 Task: Create a due date automation trigger when advanced on, on the monday of the week before a card is due add fields without custom field "Resume" set to a date more than 1 working days from now at 11:00 AM.
Action: Mouse moved to (1361, 97)
Screenshot: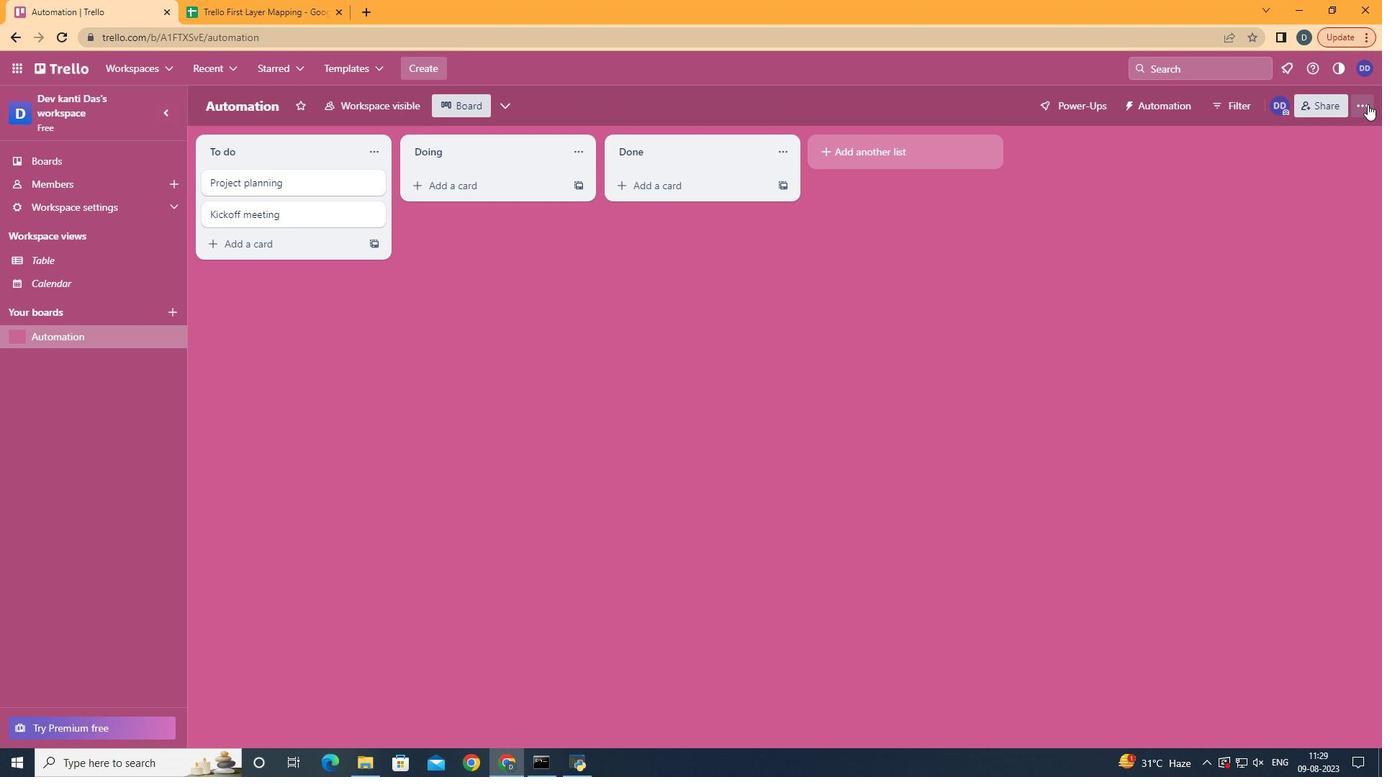 
Action: Mouse pressed left at (1361, 97)
Screenshot: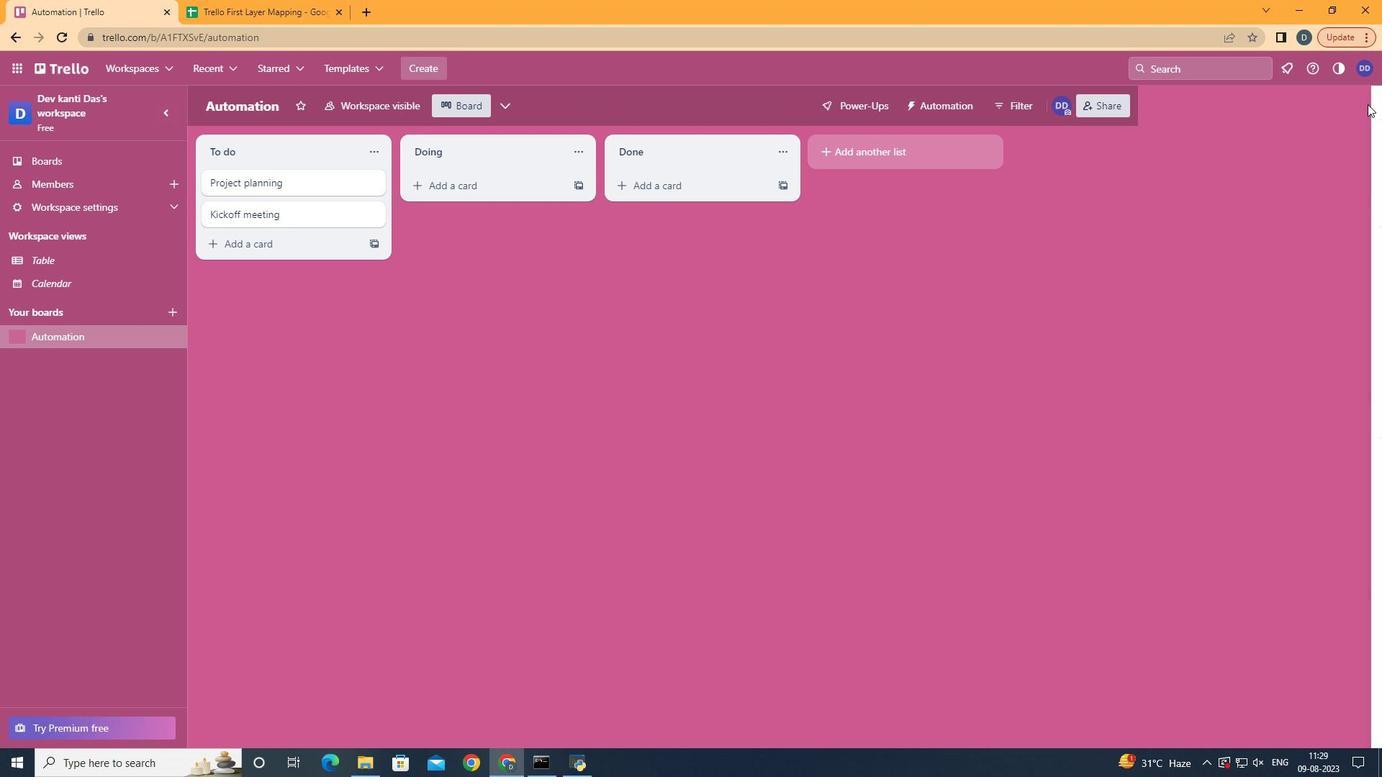 
Action: Mouse moved to (1210, 320)
Screenshot: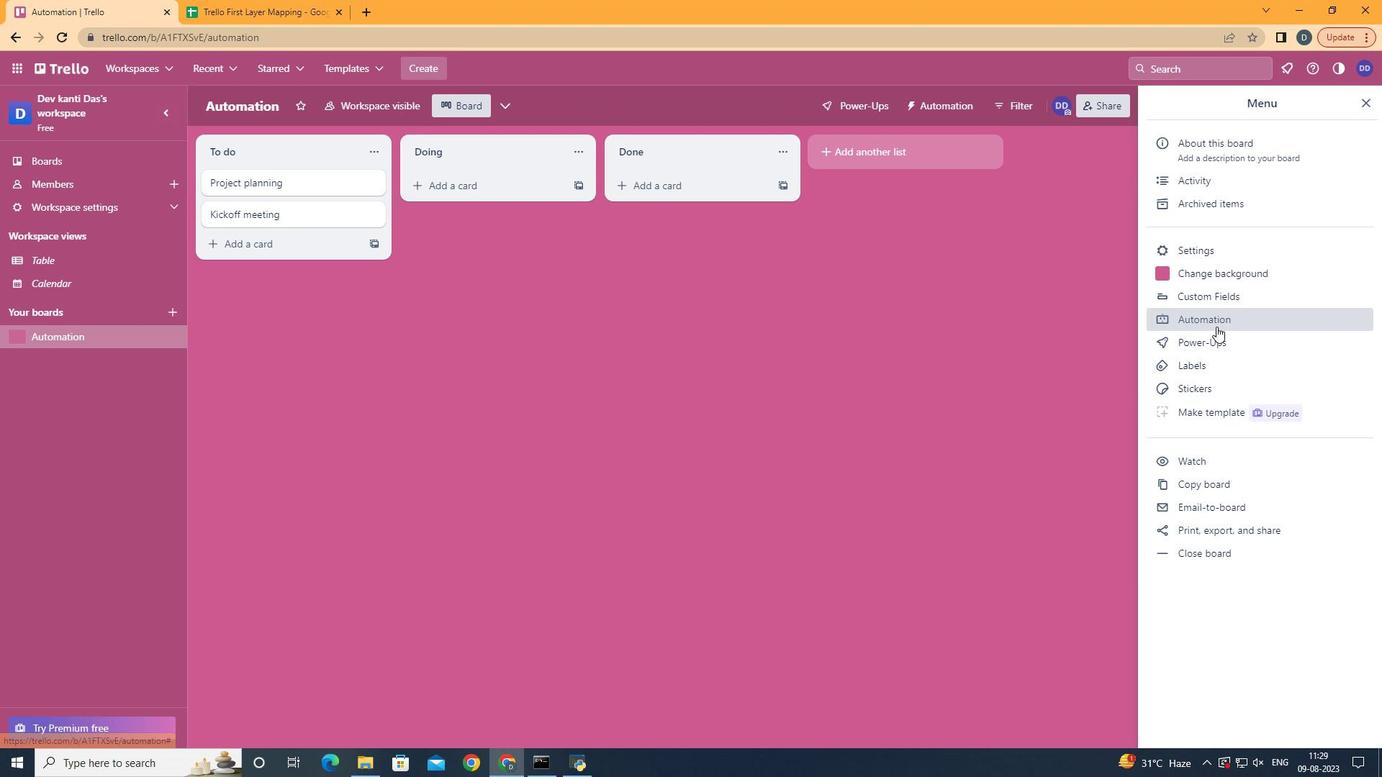 
Action: Mouse pressed left at (1210, 320)
Screenshot: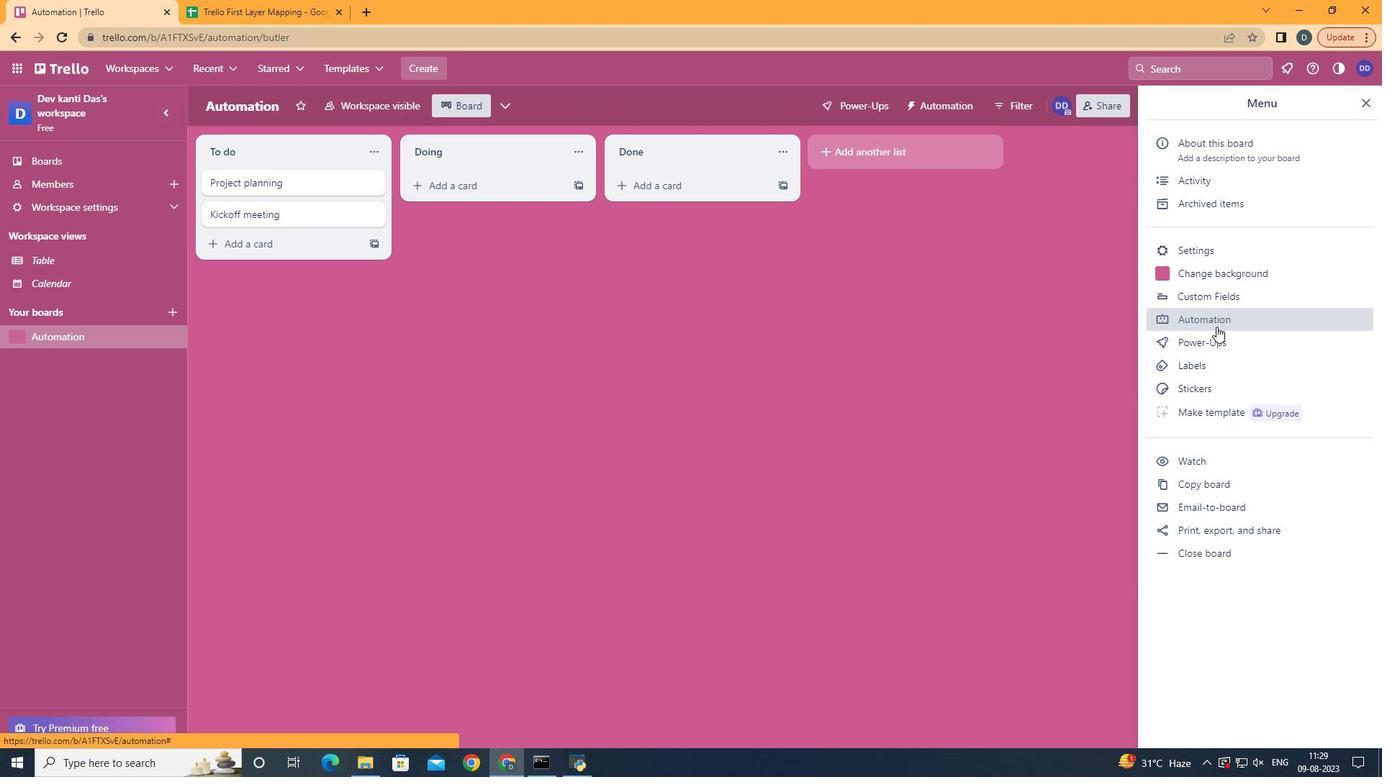
Action: Mouse moved to (247, 293)
Screenshot: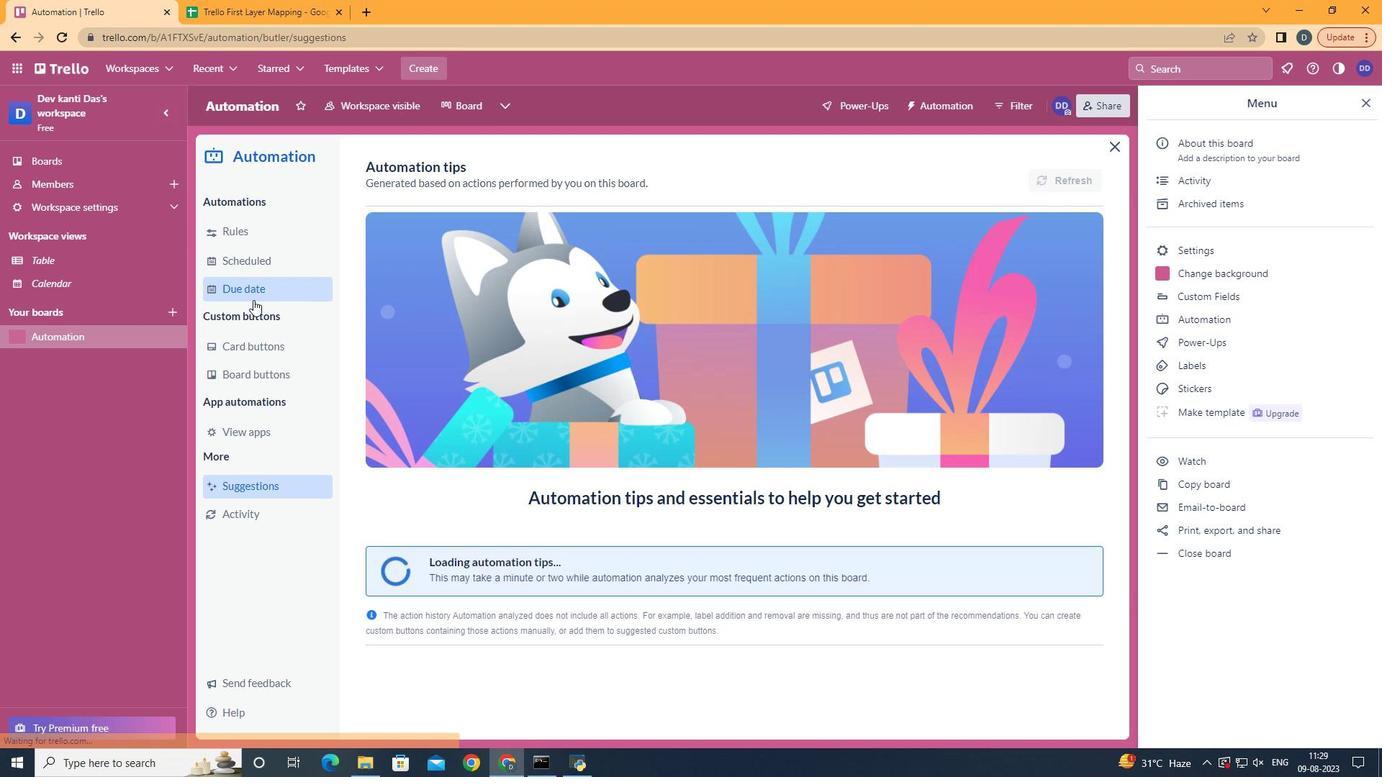 
Action: Mouse pressed left at (247, 293)
Screenshot: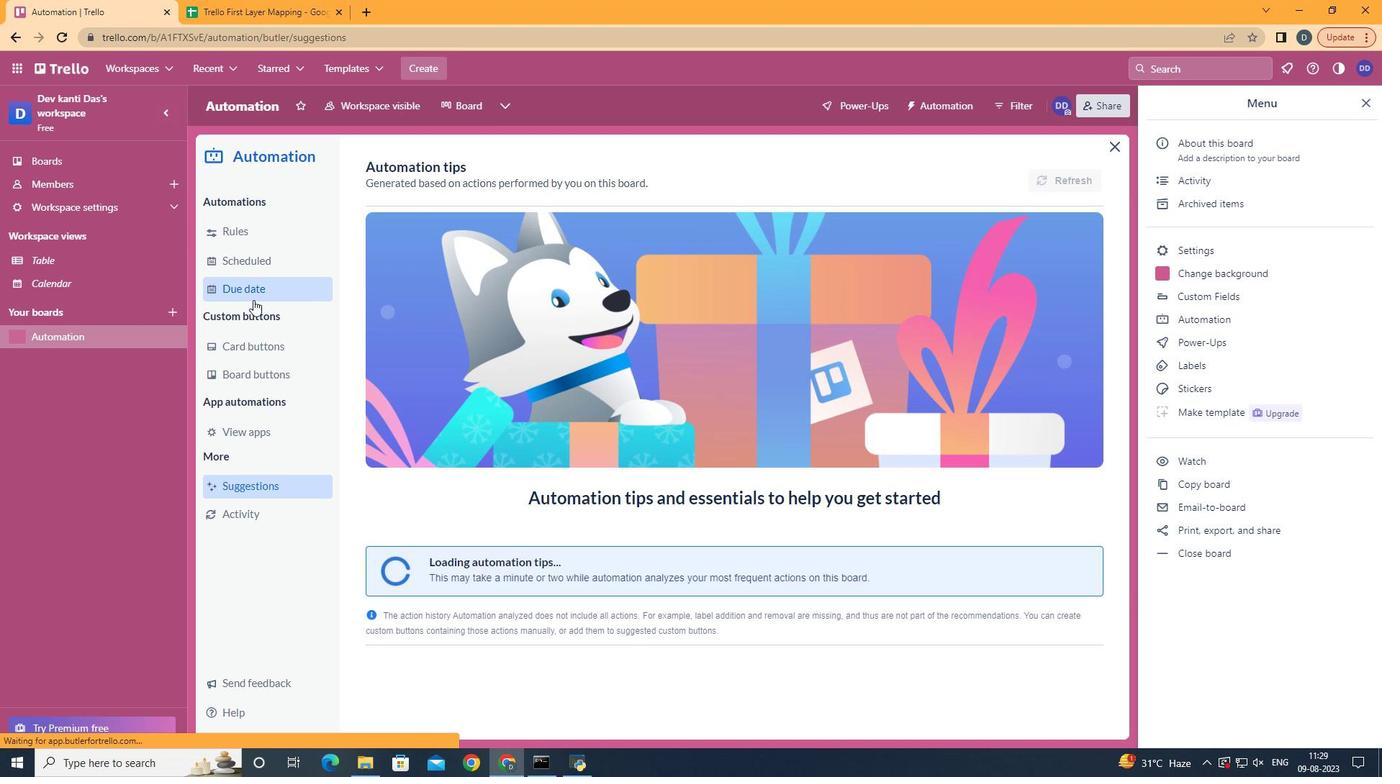 
Action: Mouse moved to (996, 167)
Screenshot: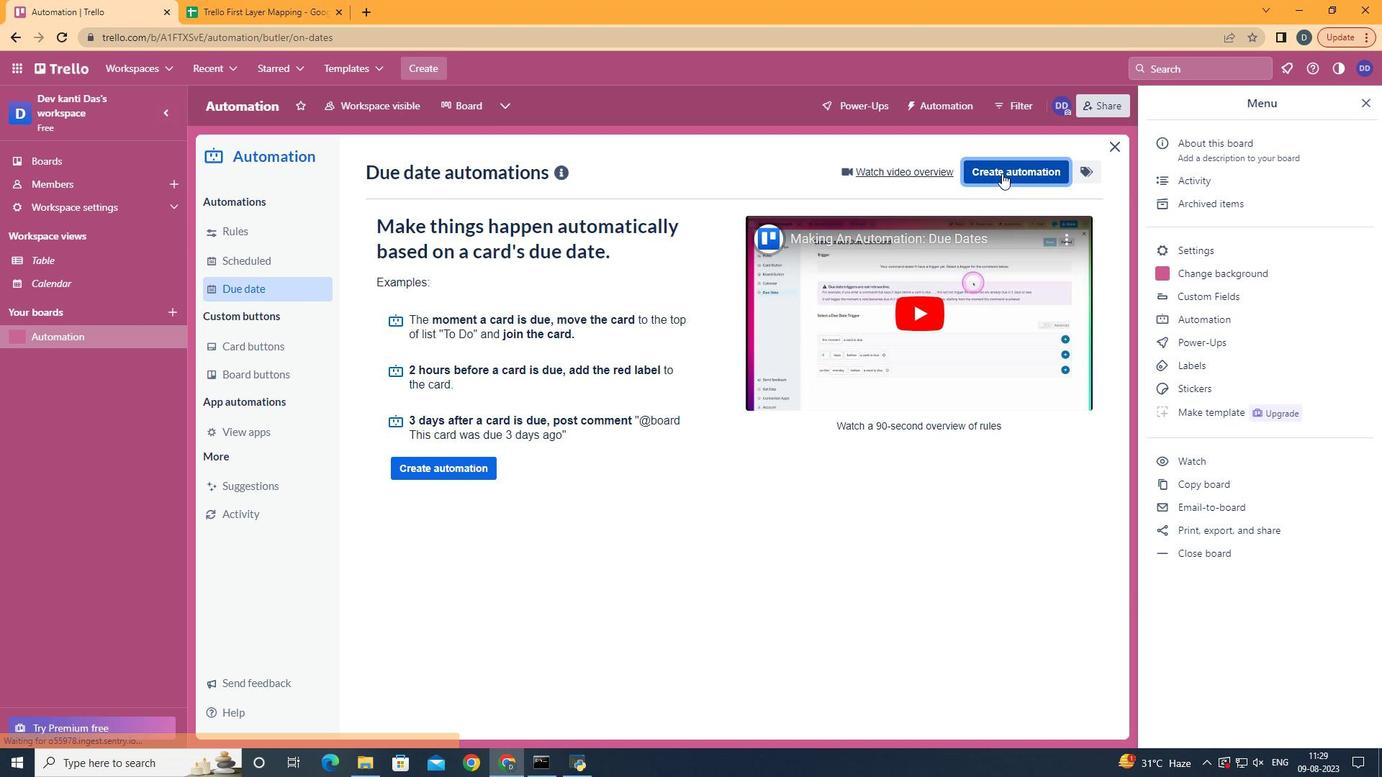 
Action: Mouse pressed left at (996, 167)
Screenshot: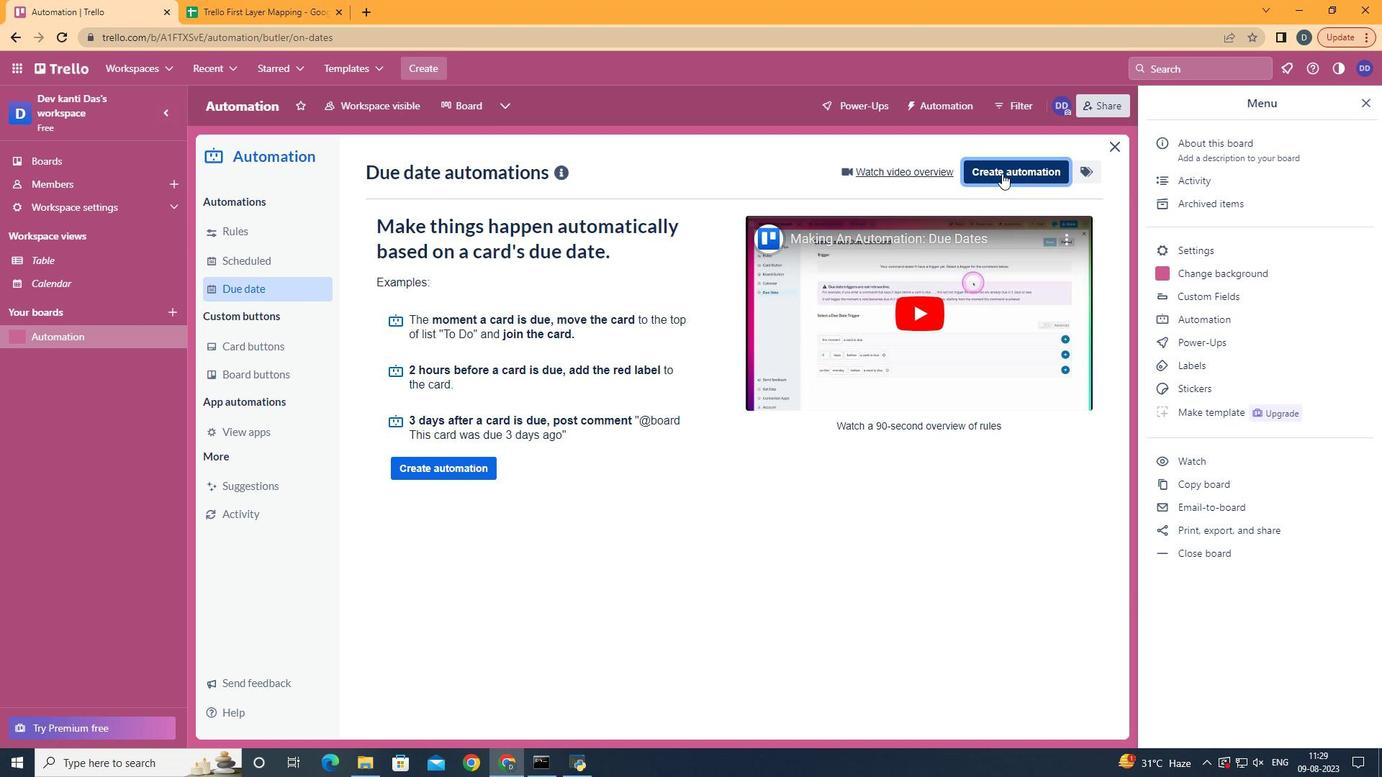 
Action: Mouse moved to (710, 305)
Screenshot: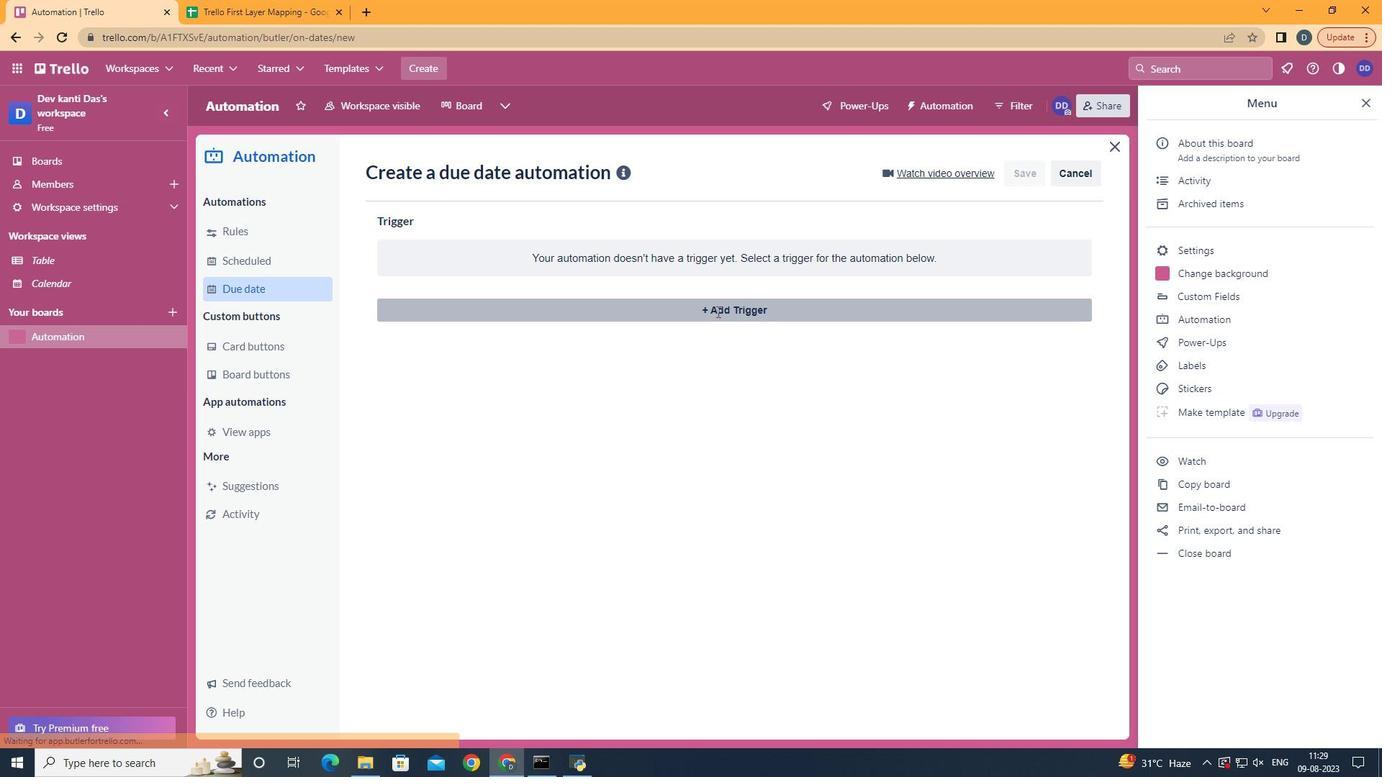
Action: Mouse pressed left at (710, 305)
Screenshot: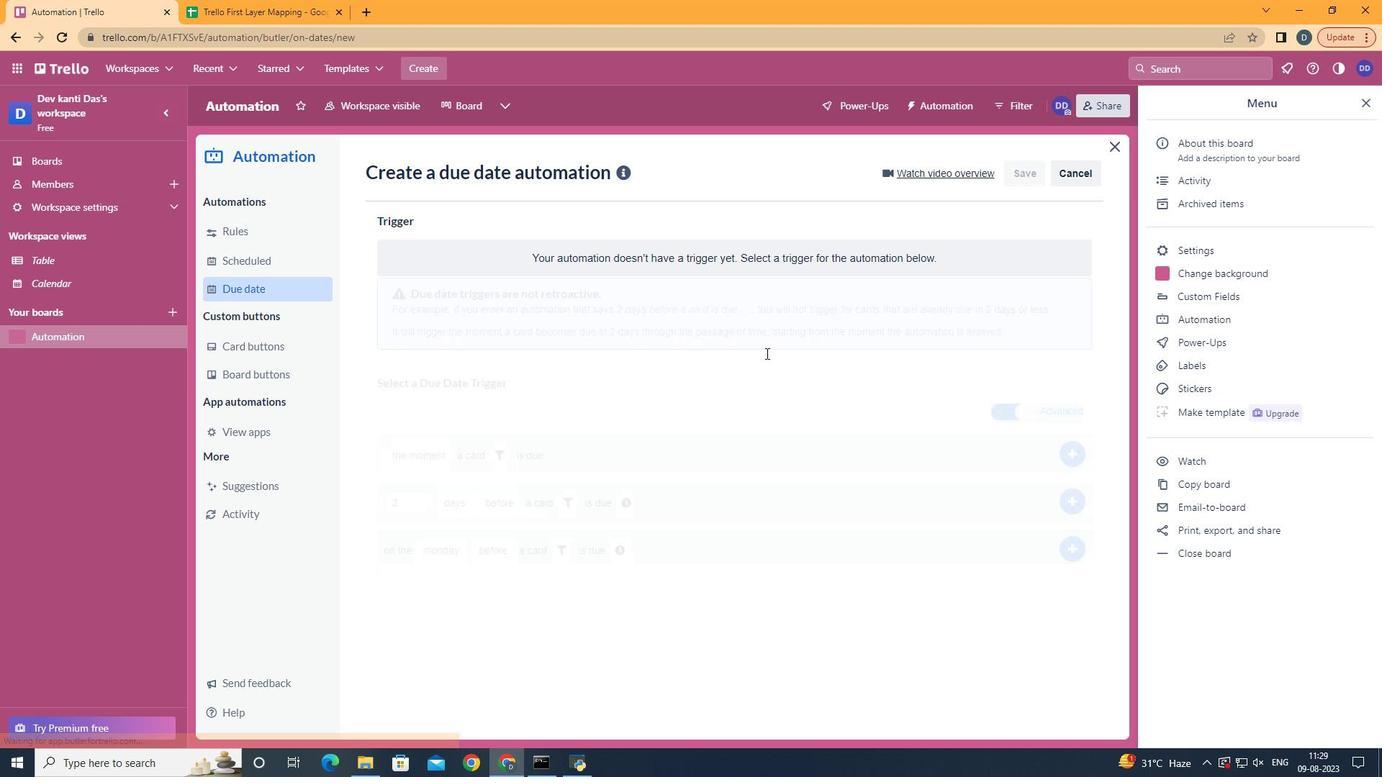 
Action: Mouse moved to (525, 692)
Screenshot: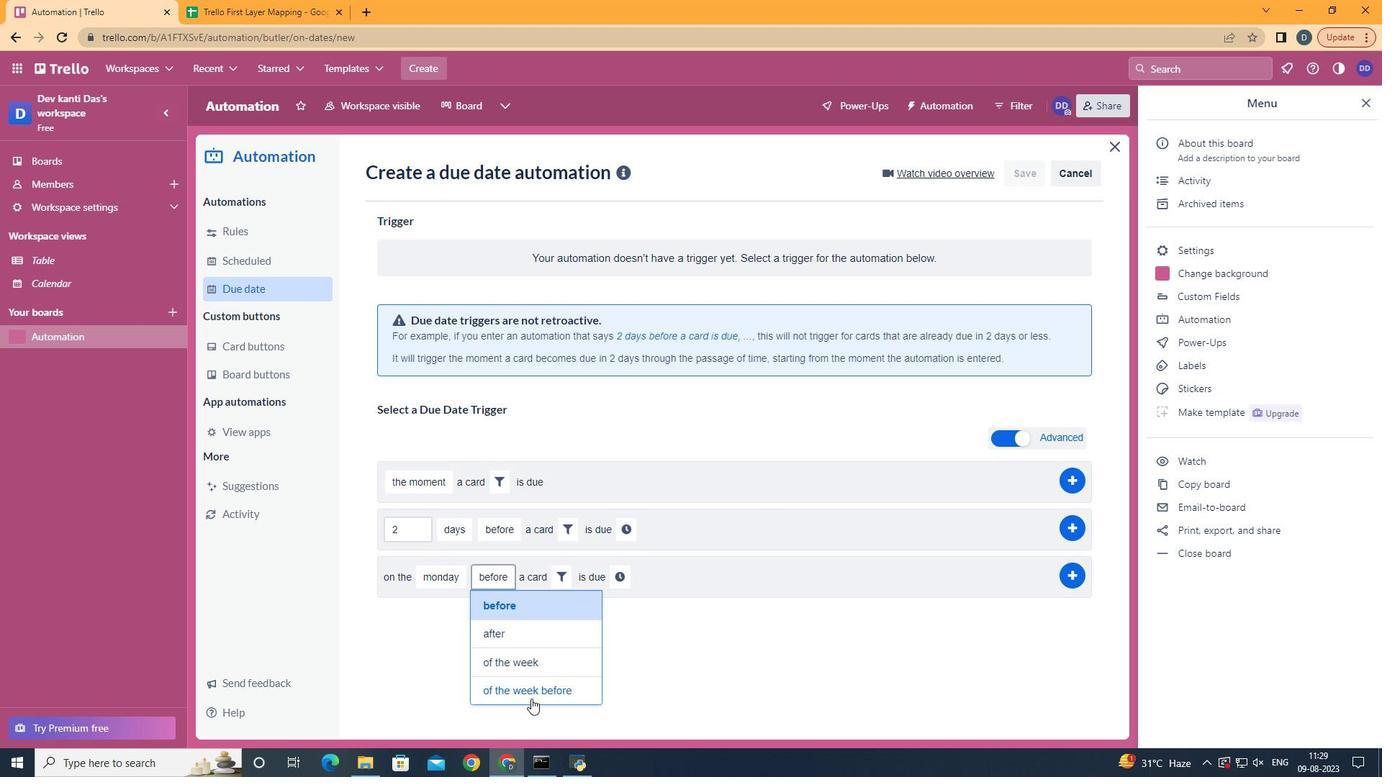 
Action: Mouse pressed left at (525, 692)
Screenshot: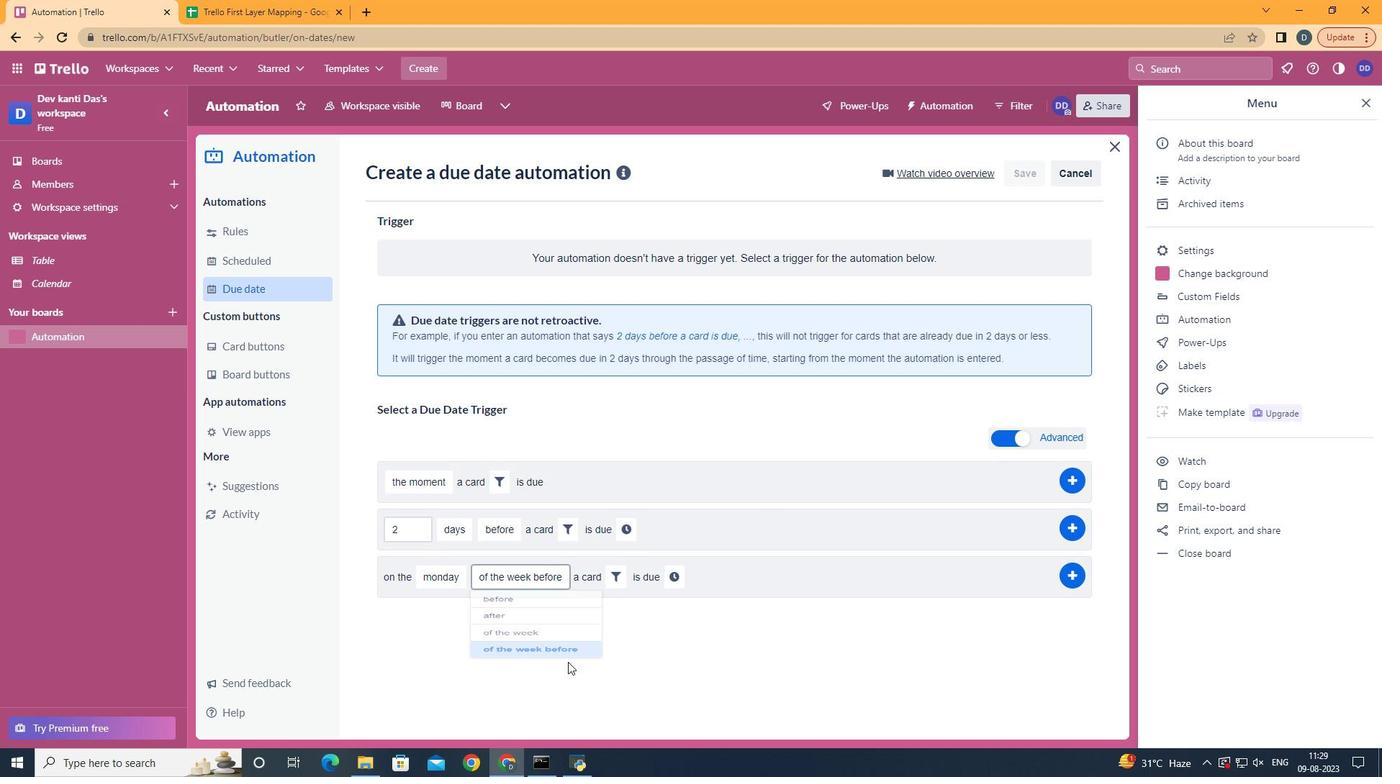 
Action: Mouse moved to (620, 571)
Screenshot: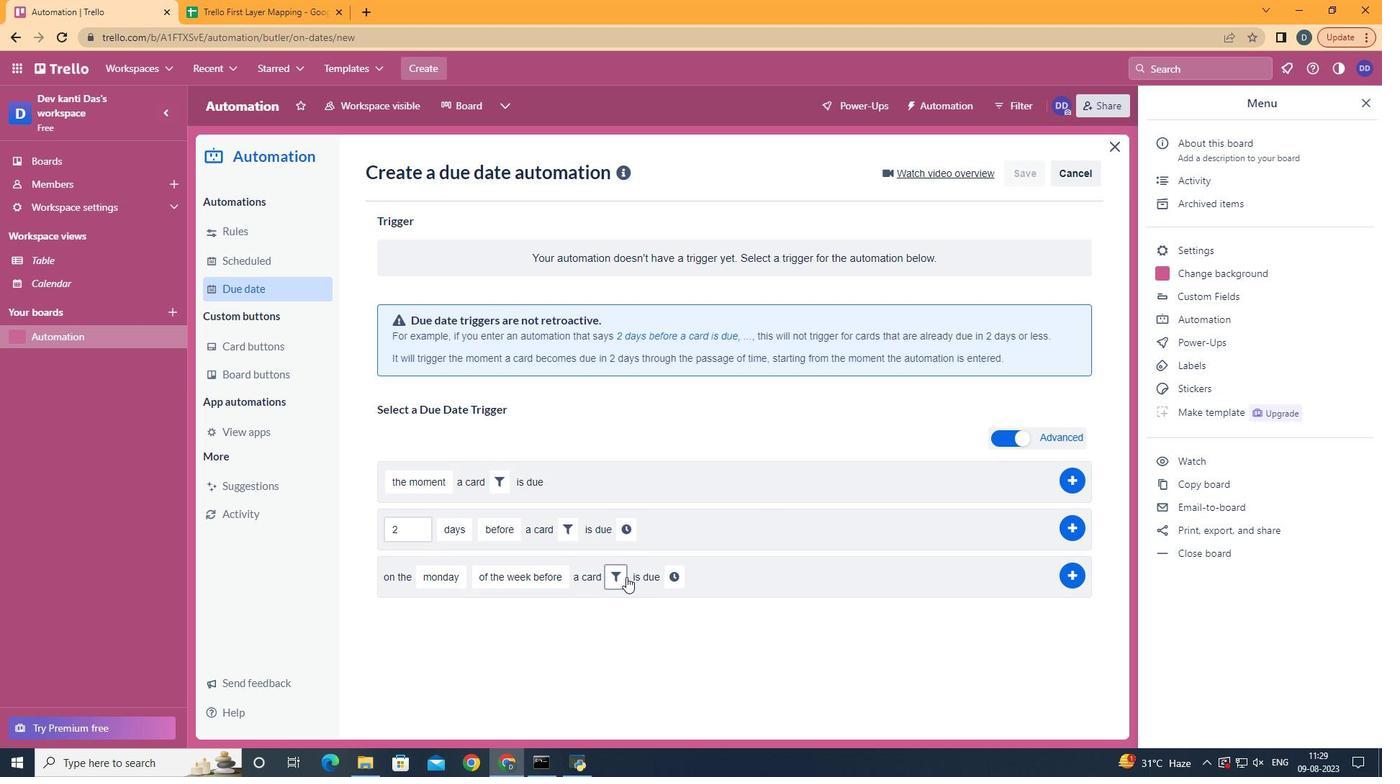 
Action: Mouse pressed left at (620, 571)
Screenshot: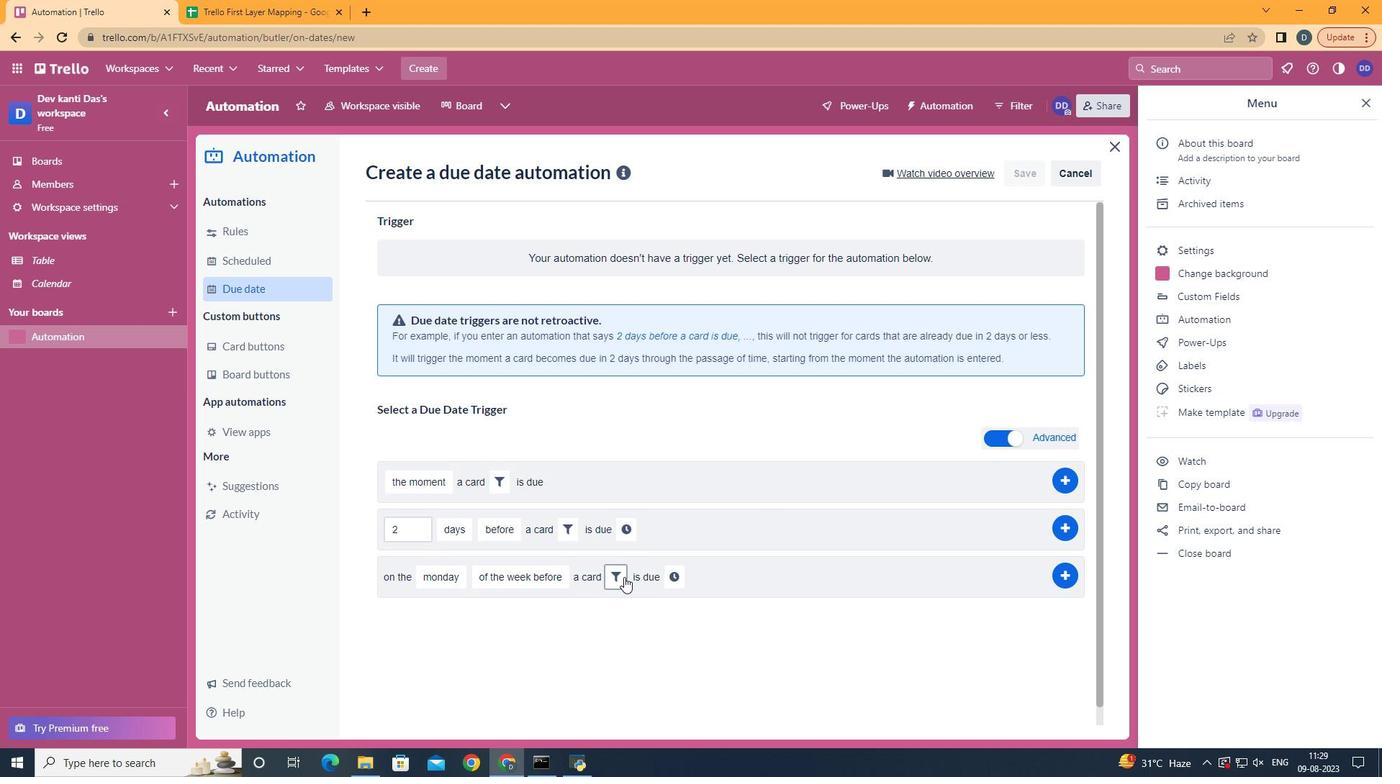 
Action: Mouse moved to (834, 617)
Screenshot: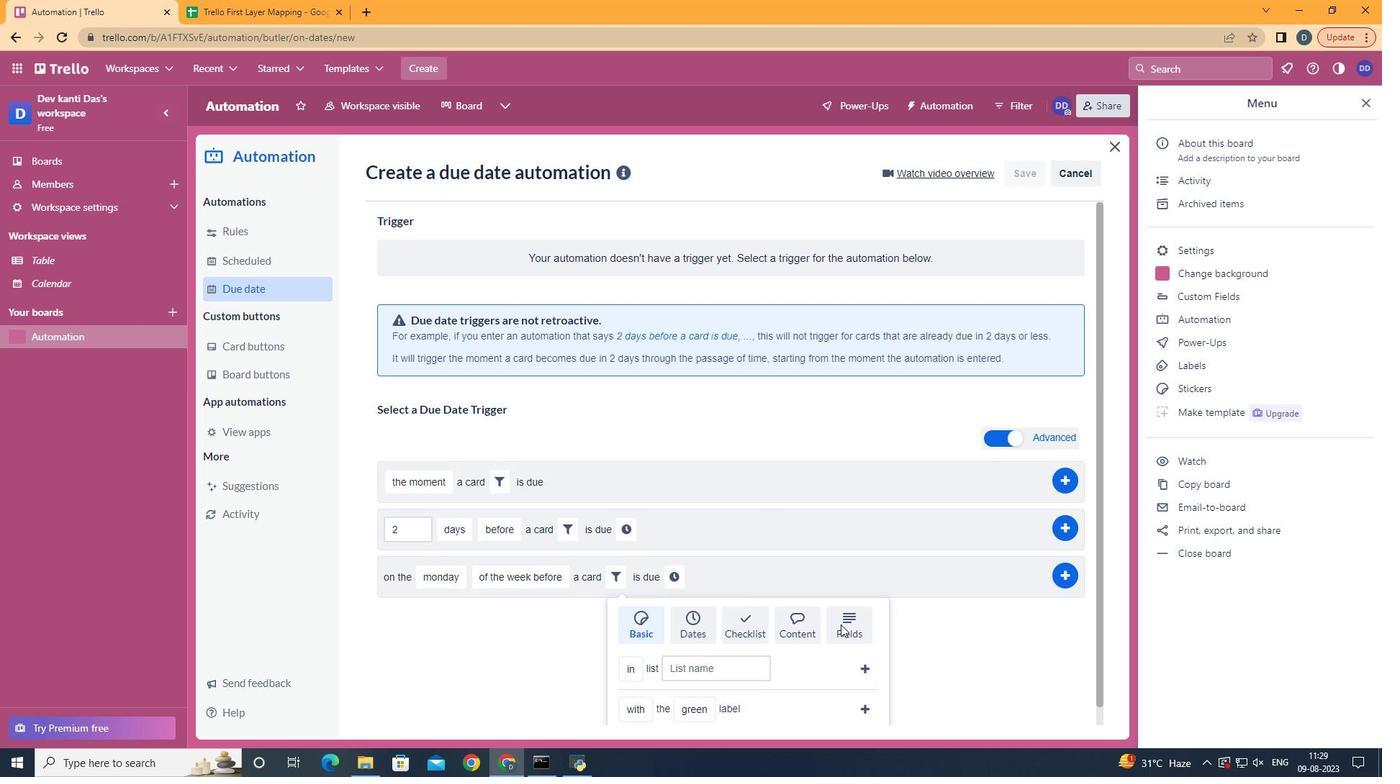 
Action: Mouse pressed left at (834, 617)
Screenshot: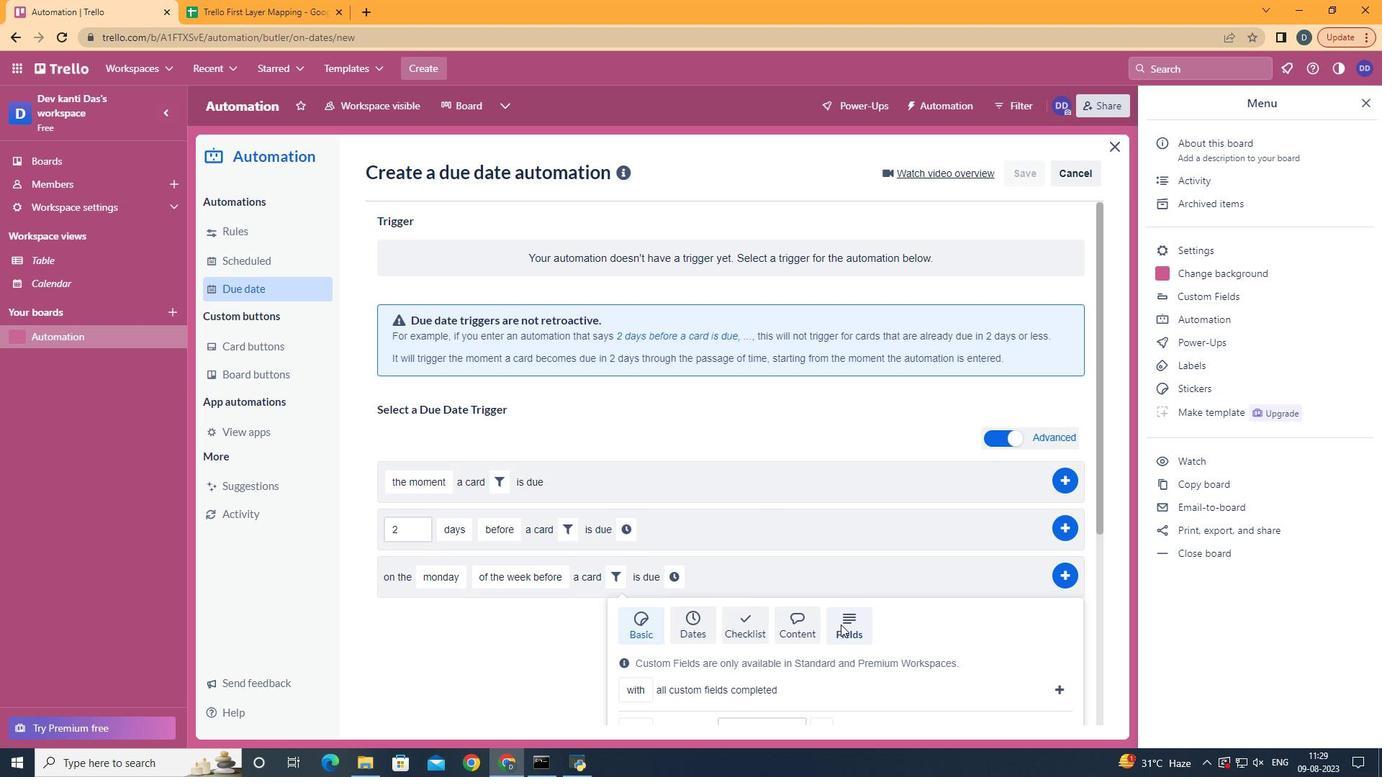 
Action: Mouse moved to (834, 618)
Screenshot: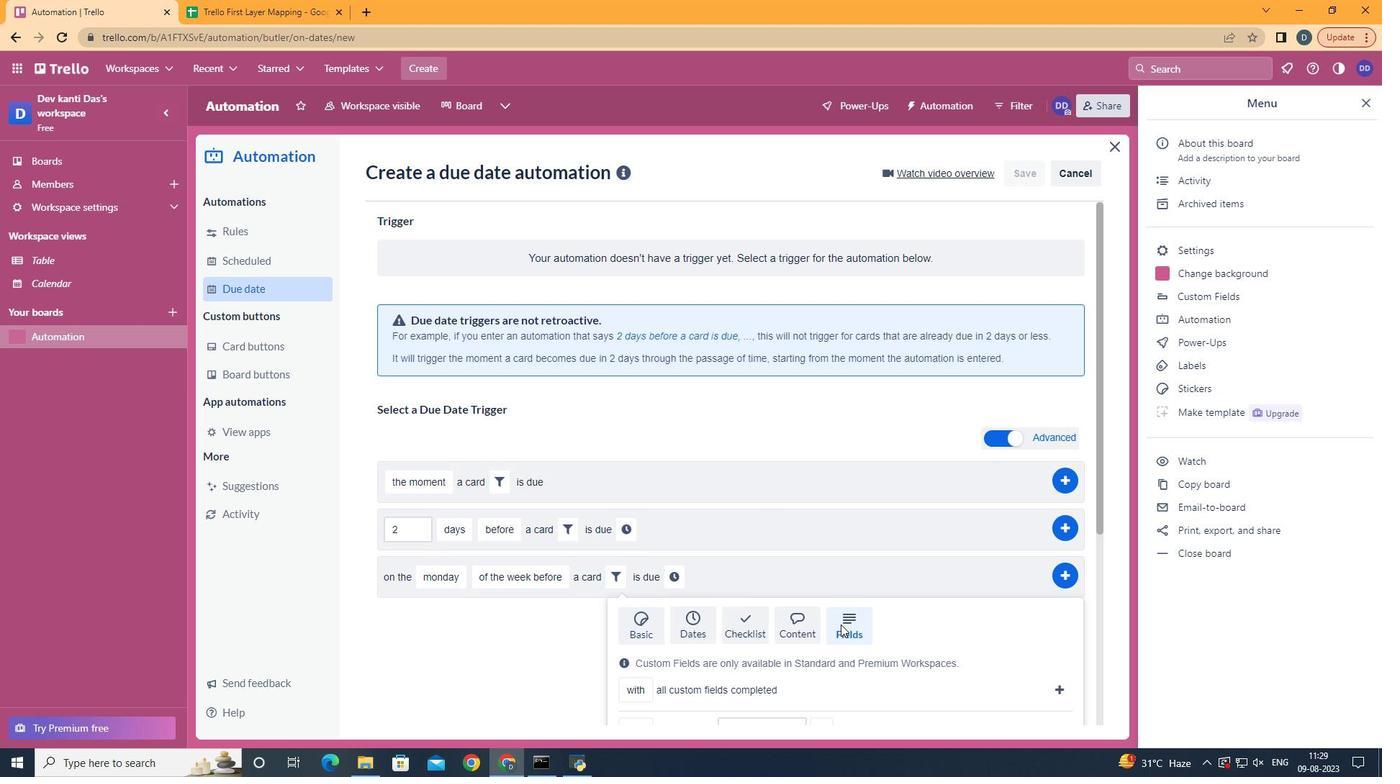 
Action: Mouse scrolled (834, 617) with delta (0, 0)
Screenshot: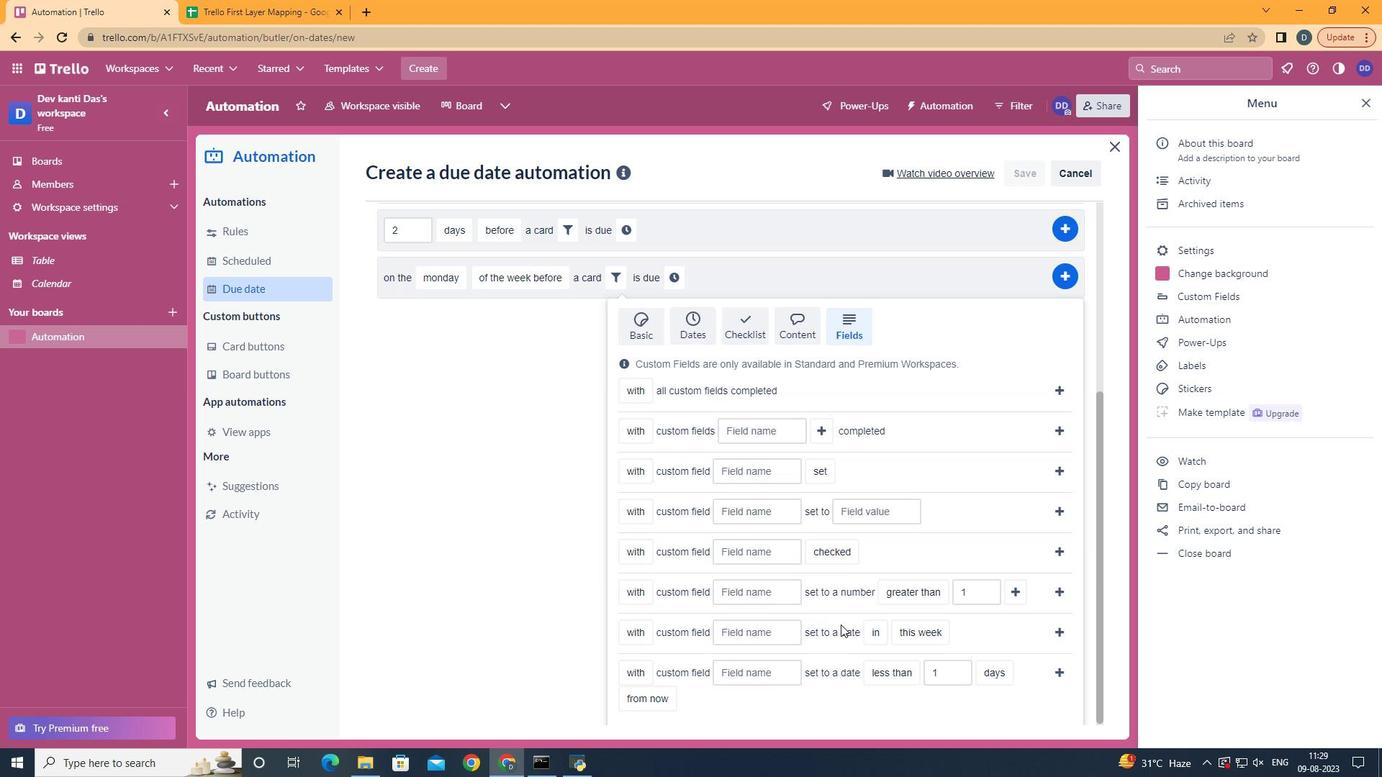 
Action: Mouse scrolled (834, 617) with delta (0, 0)
Screenshot: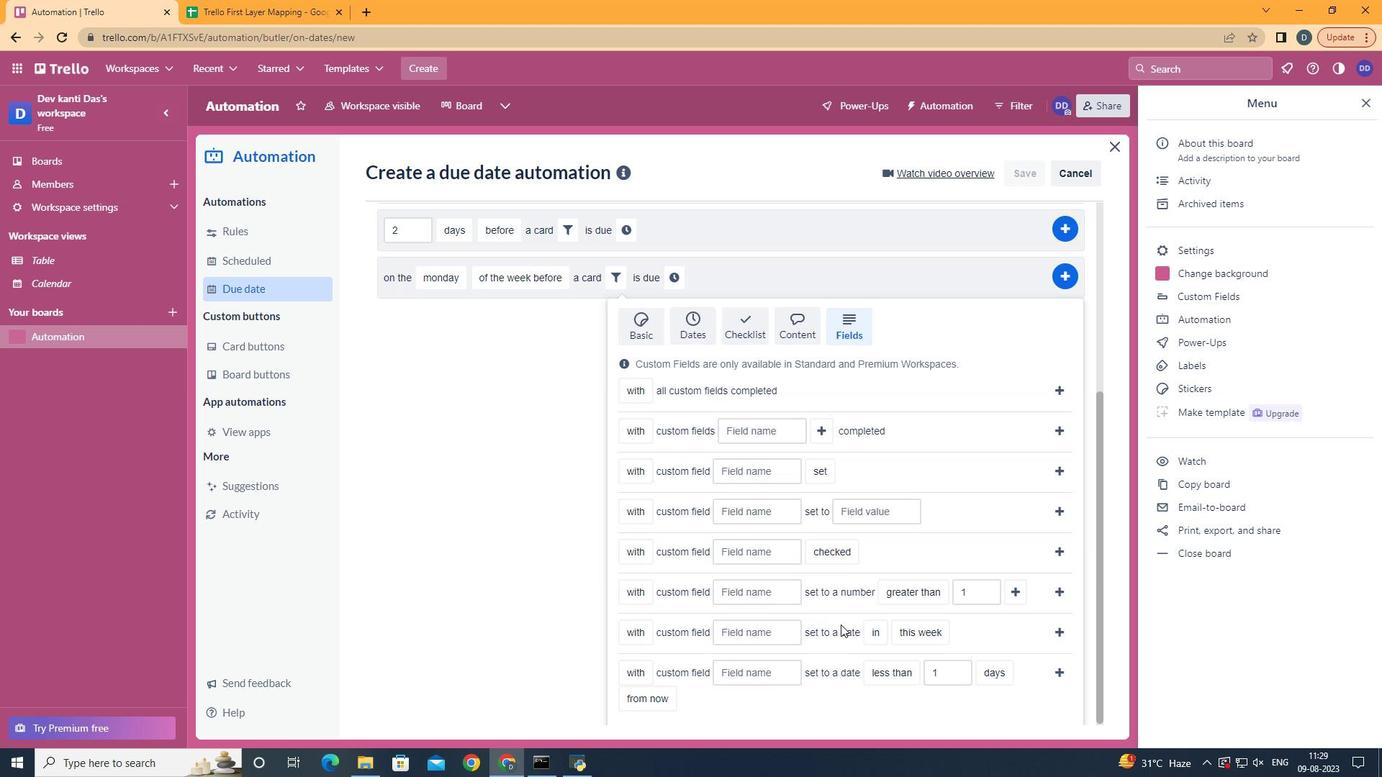 
Action: Mouse scrolled (834, 617) with delta (0, 0)
Screenshot: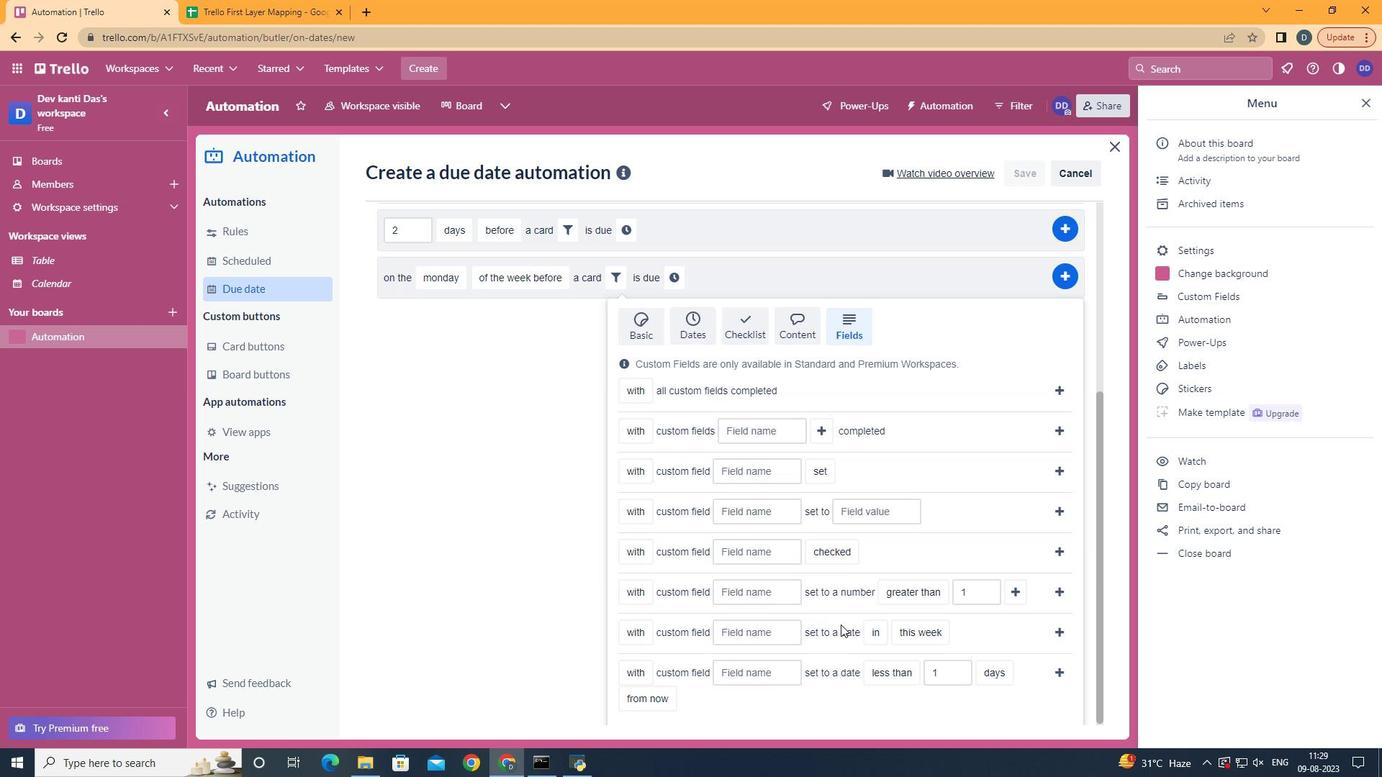 
Action: Mouse scrolled (834, 617) with delta (0, 0)
Screenshot: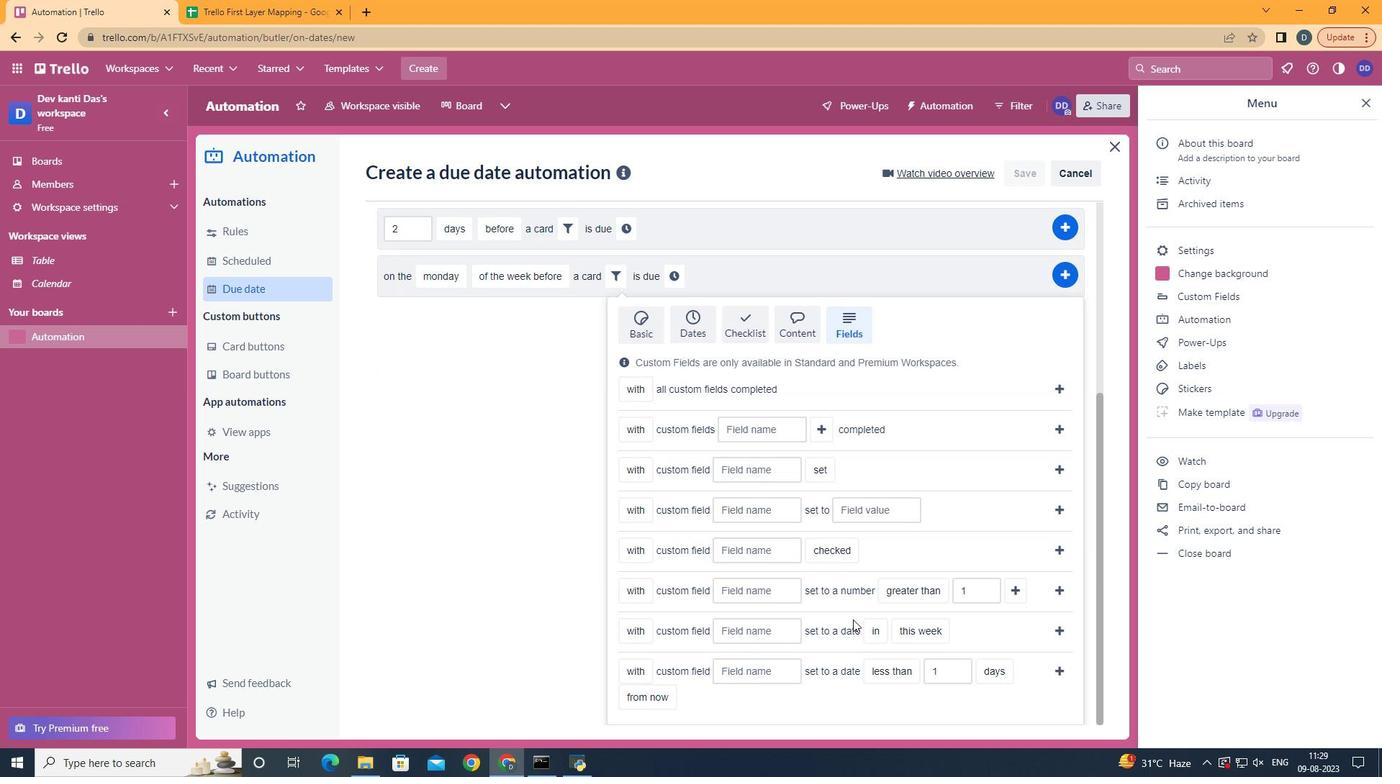 
Action: Mouse scrolled (834, 617) with delta (0, 0)
Screenshot: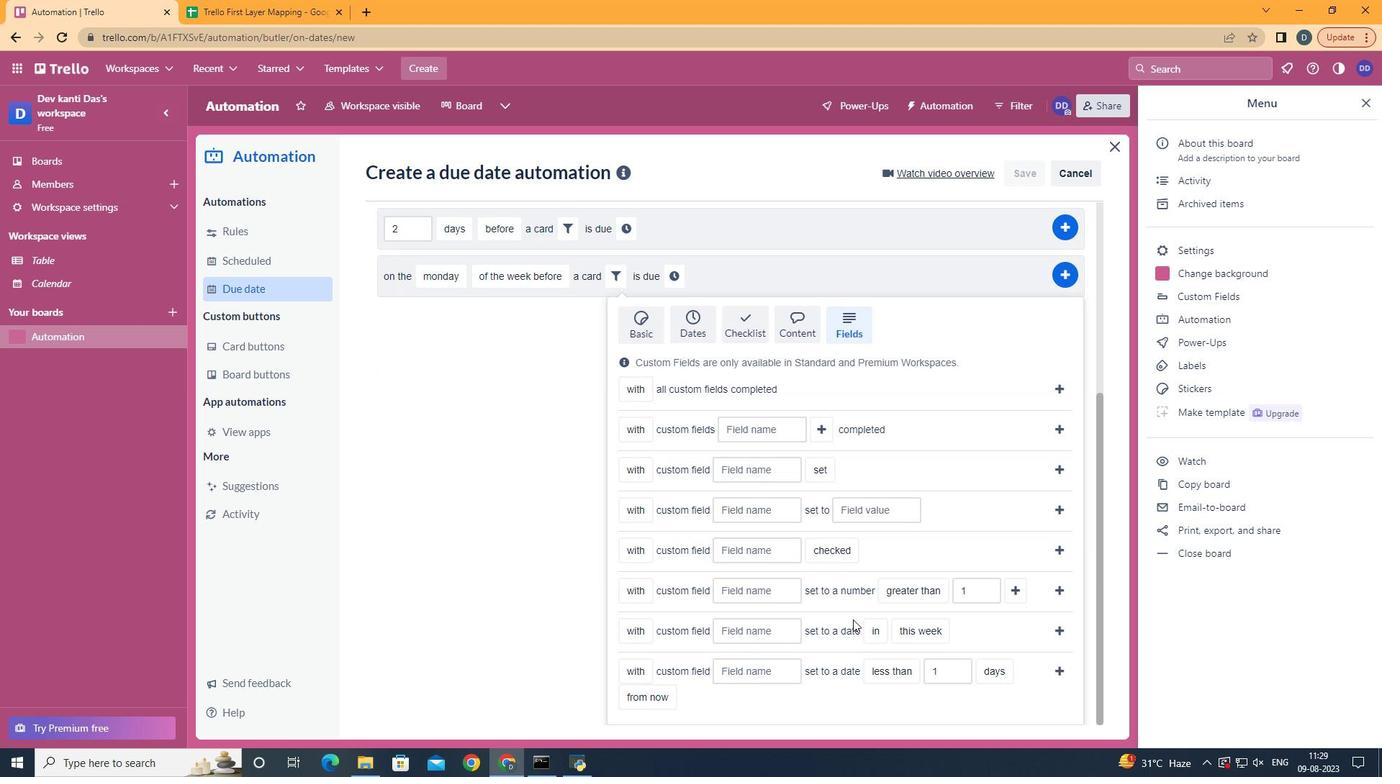 
Action: Mouse scrolled (834, 617) with delta (0, 0)
Screenshot: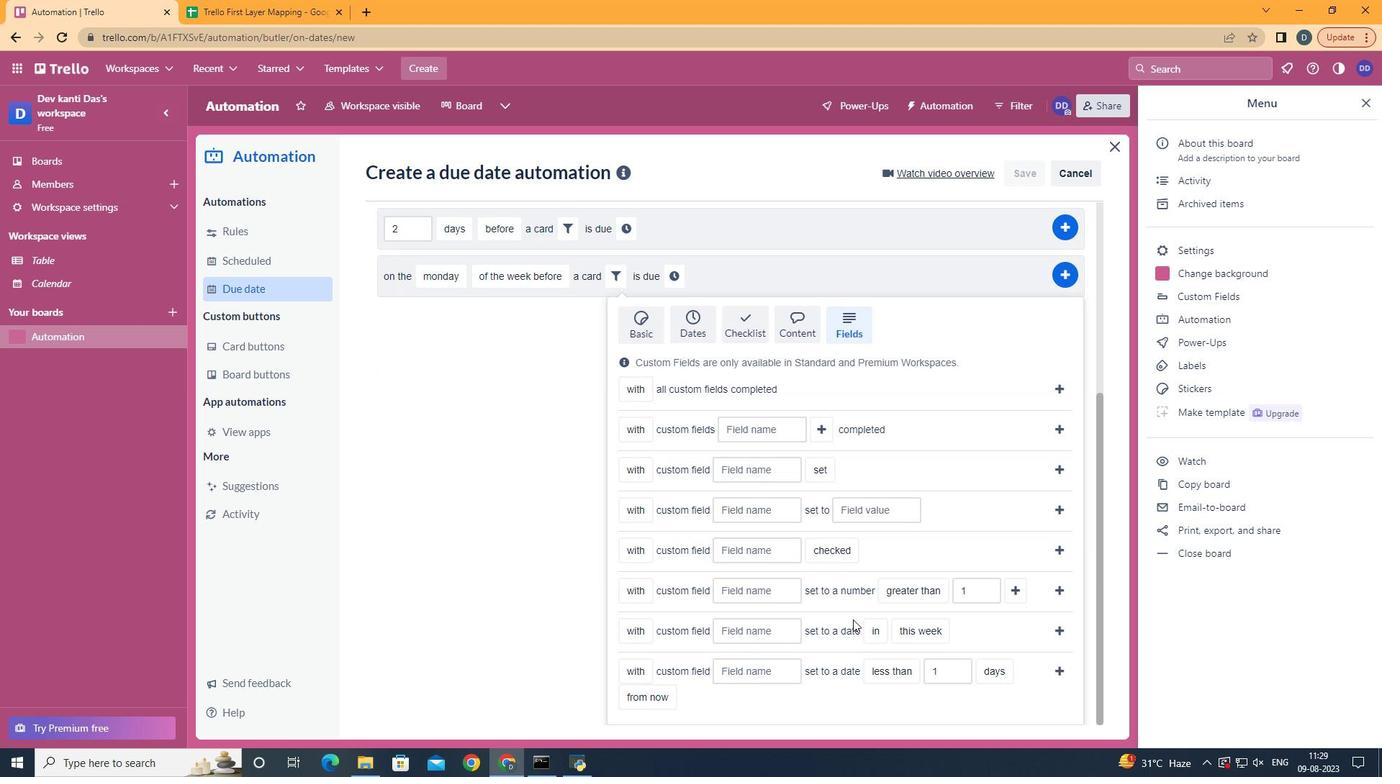 
Action: Mouse scrolled (834, 617) with delta (0, 0)
Screenshot: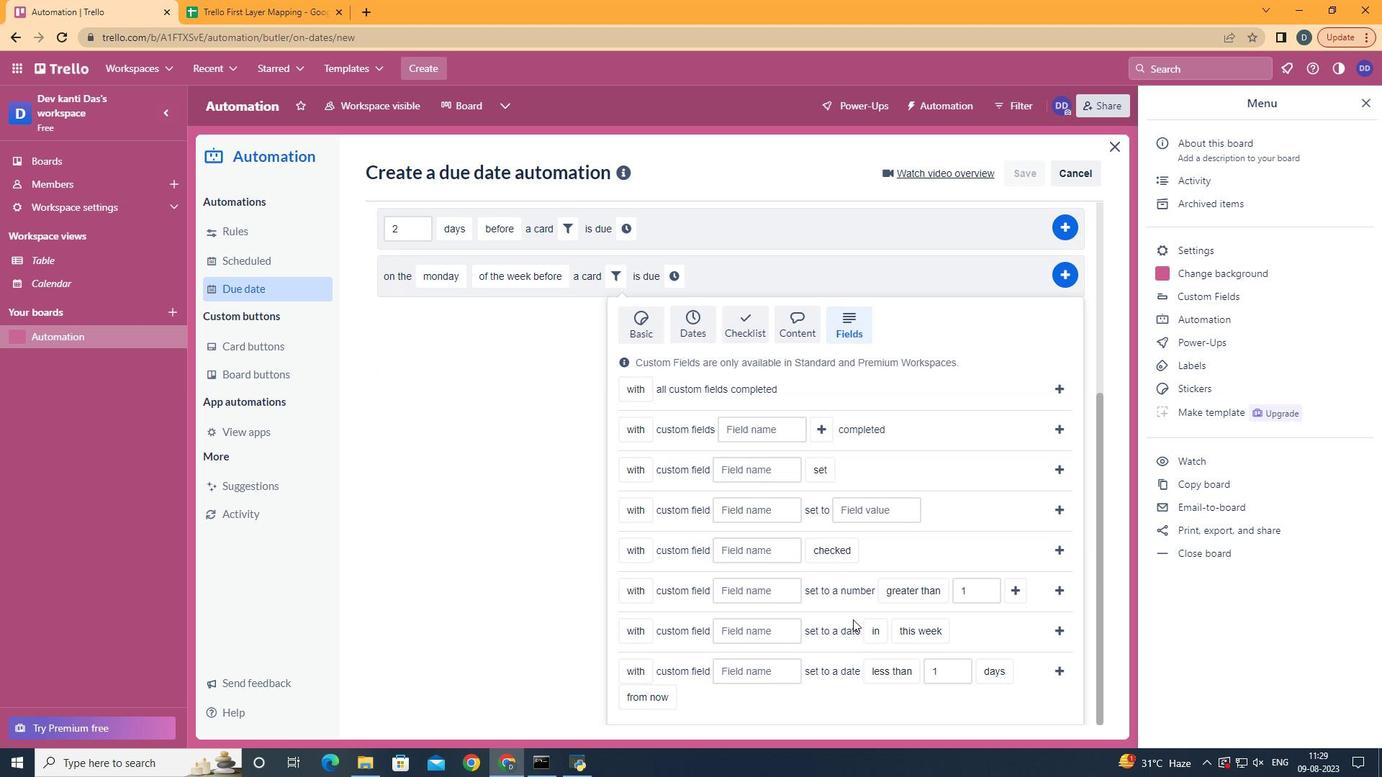 
Action: Mouse moved to (656, 628)
Screenshot: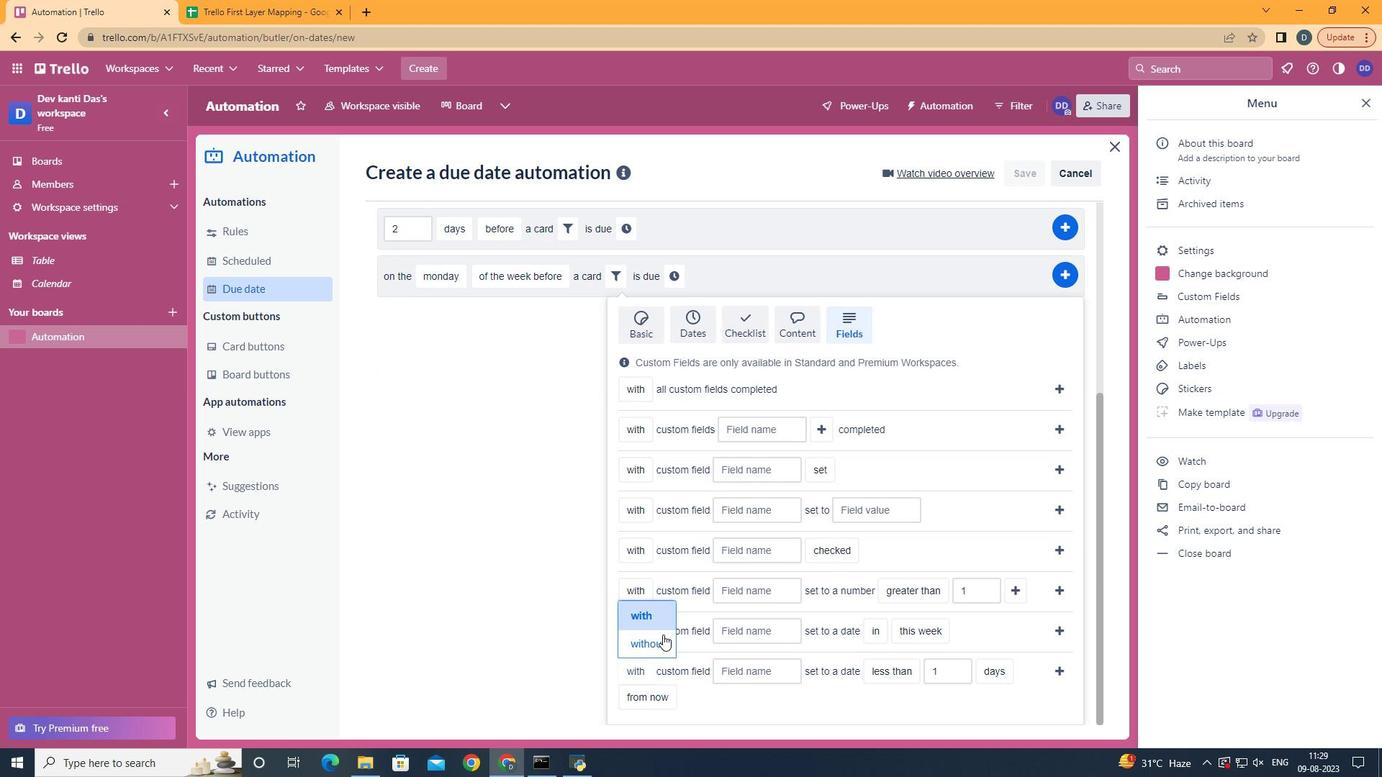 
Action: Mouse pressed left at (656, 628)
Screenshot: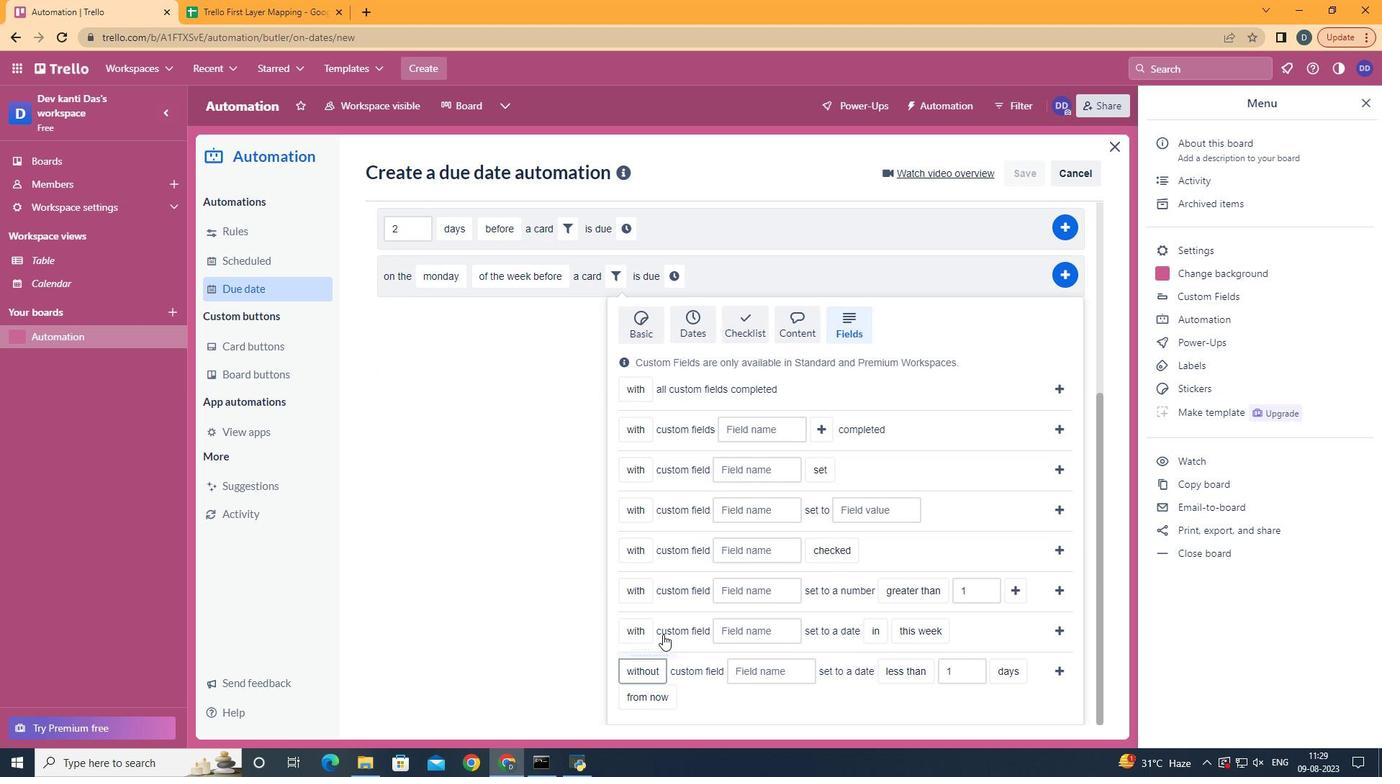 
Action: Mouse moved to (754, 674)
Screenshot: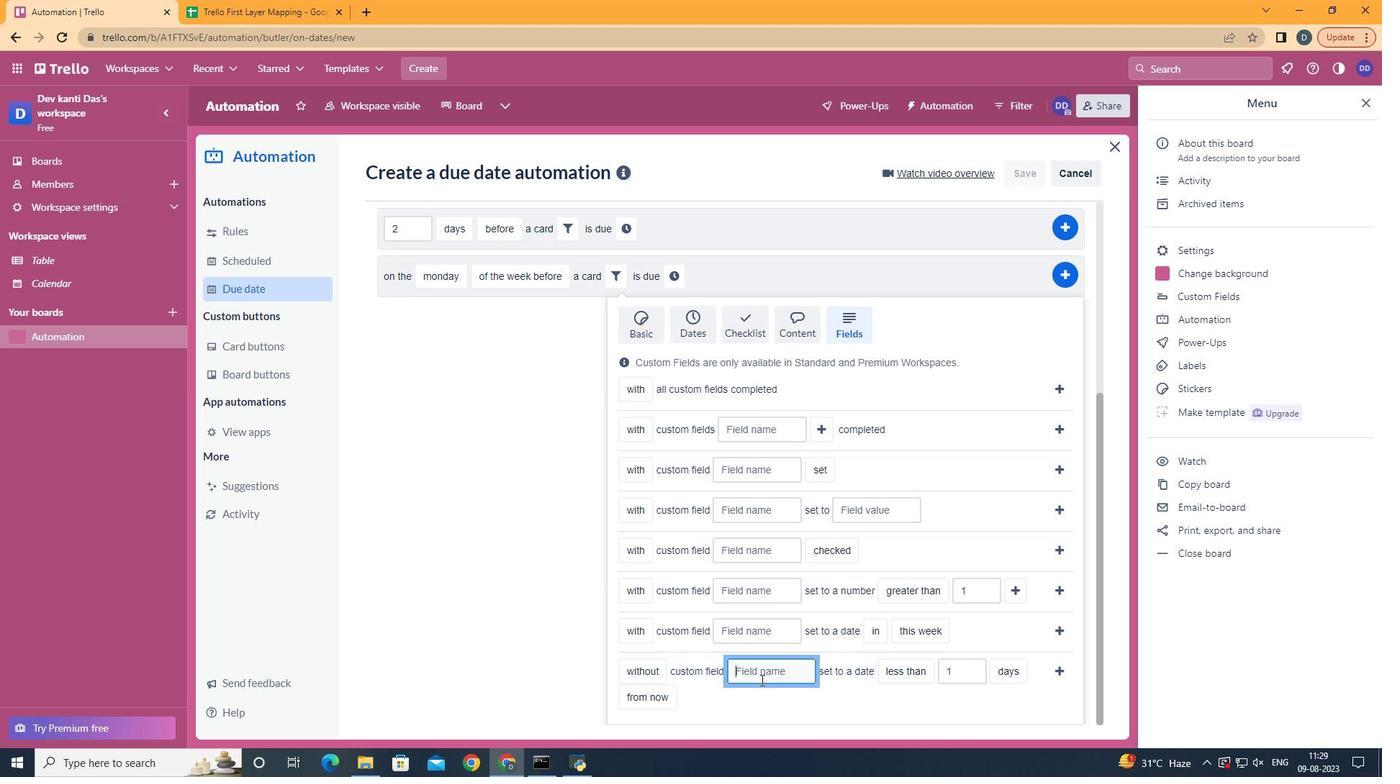 
Action: Mouse pressed left at (754, 674)
Screenshot: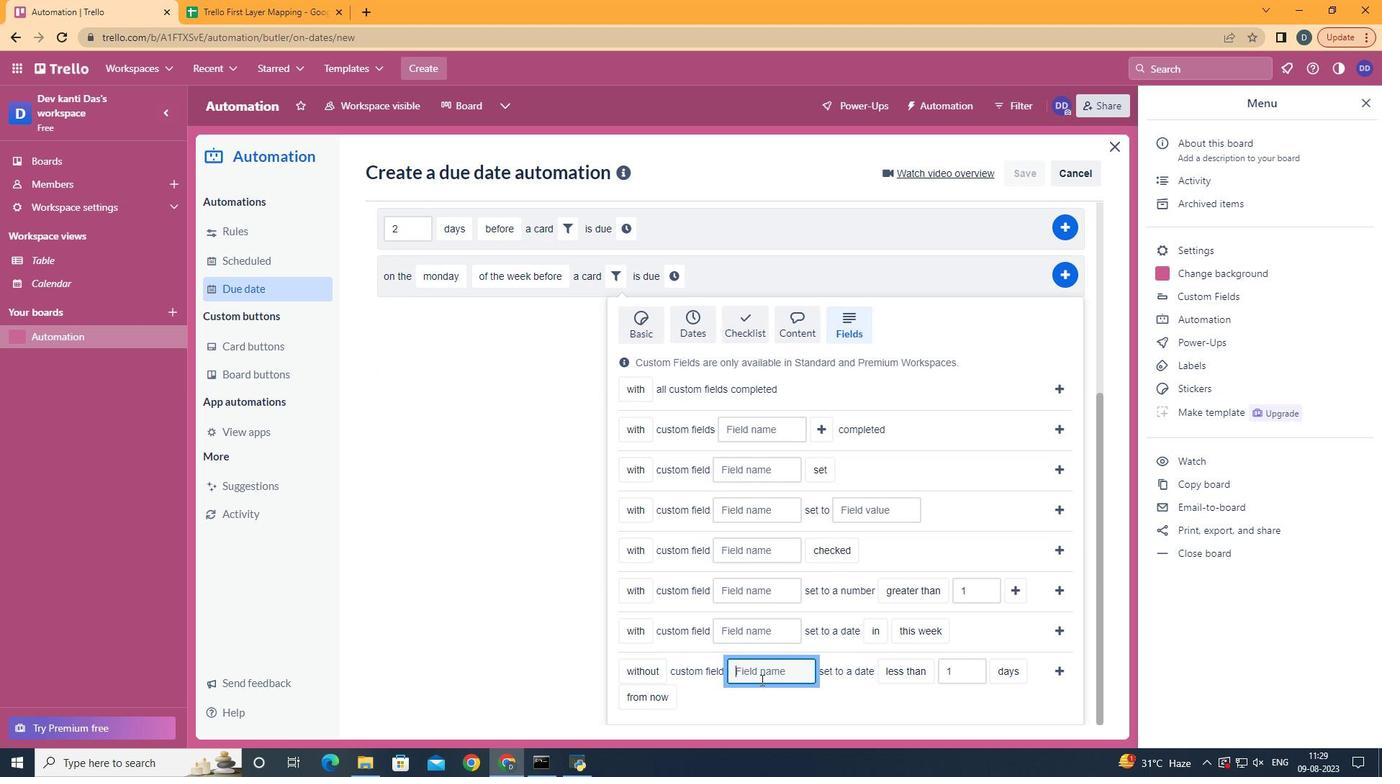 
Action: Mouse moved to (754, 674)
Screenshot: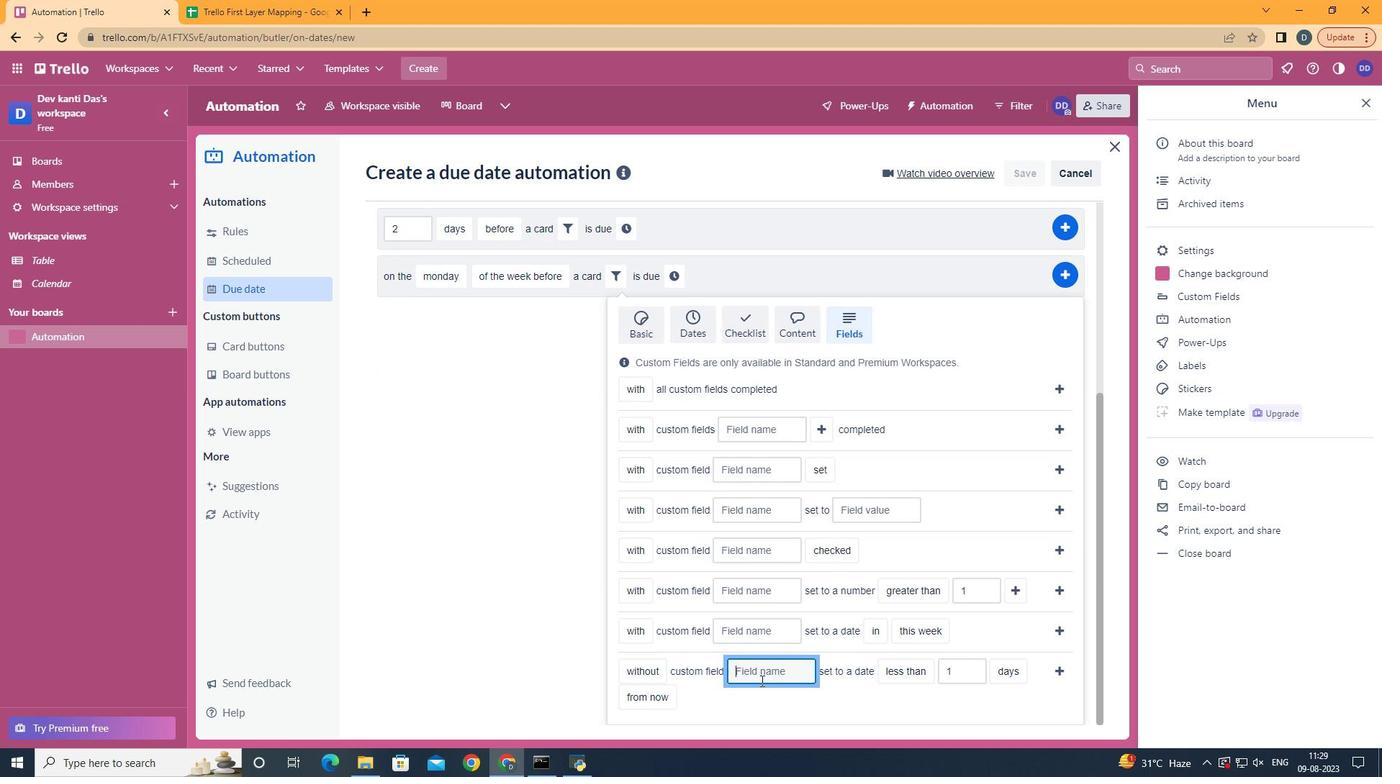 
Action: Key pressed <Key.shift><Key.shift>Resume
Screenshot: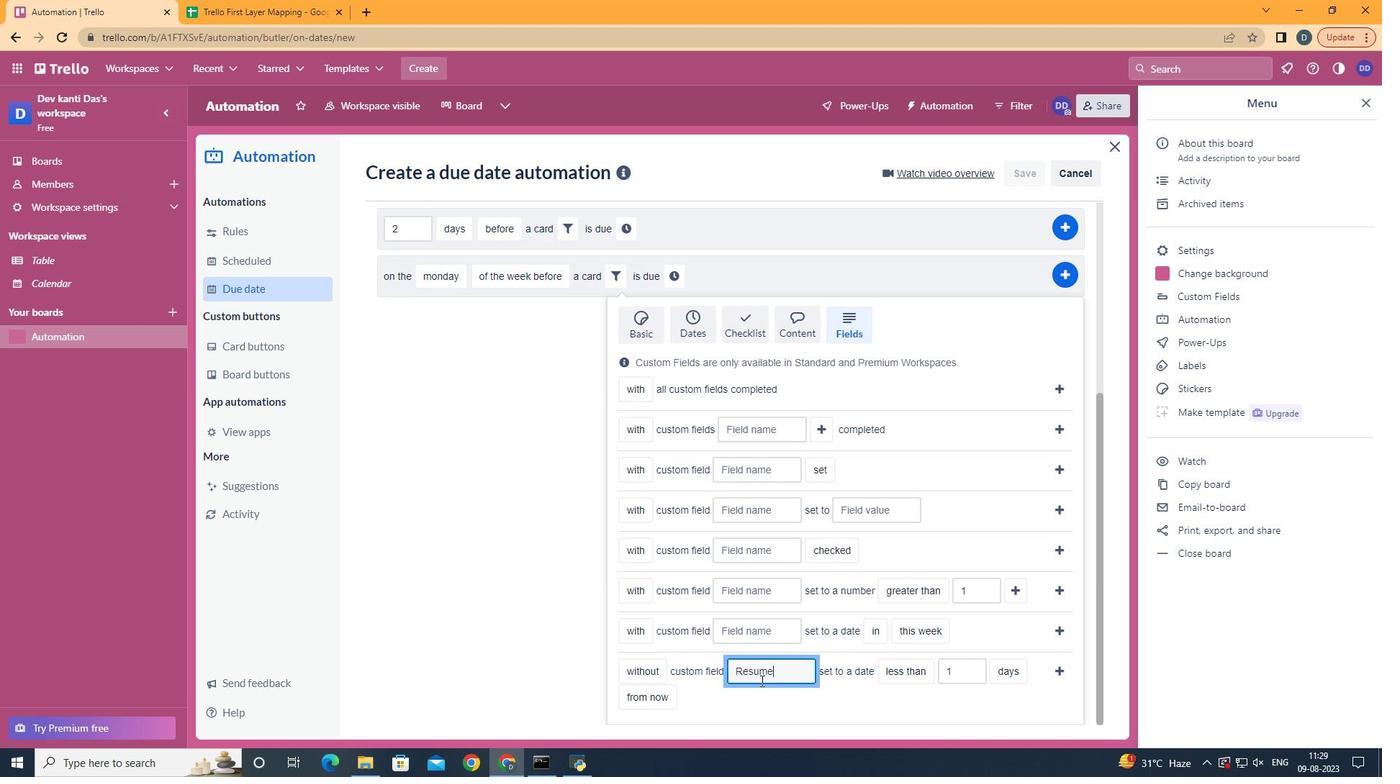
Action: Mouse moved to (911, 590)
Screenshot: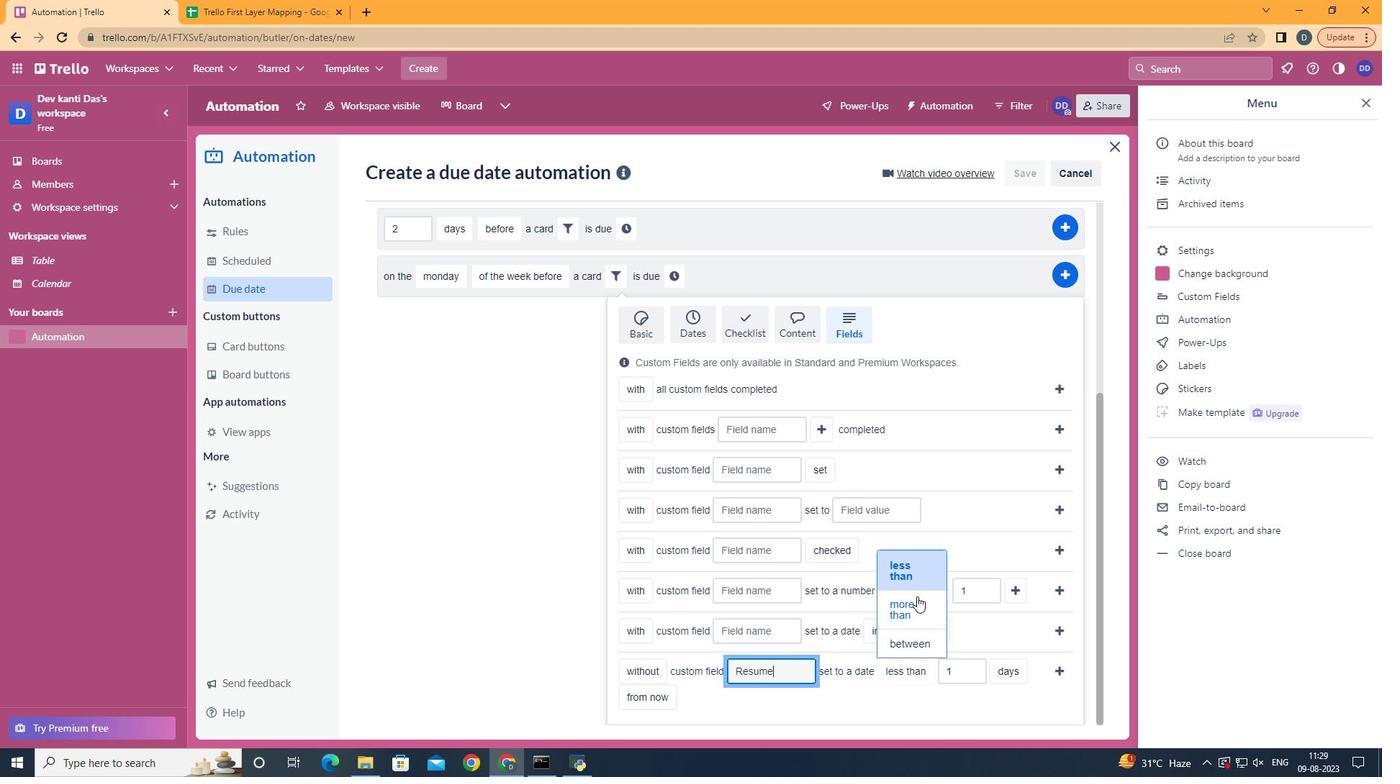 
Action: Mouse pressed left at (911, 590)
Screenshot: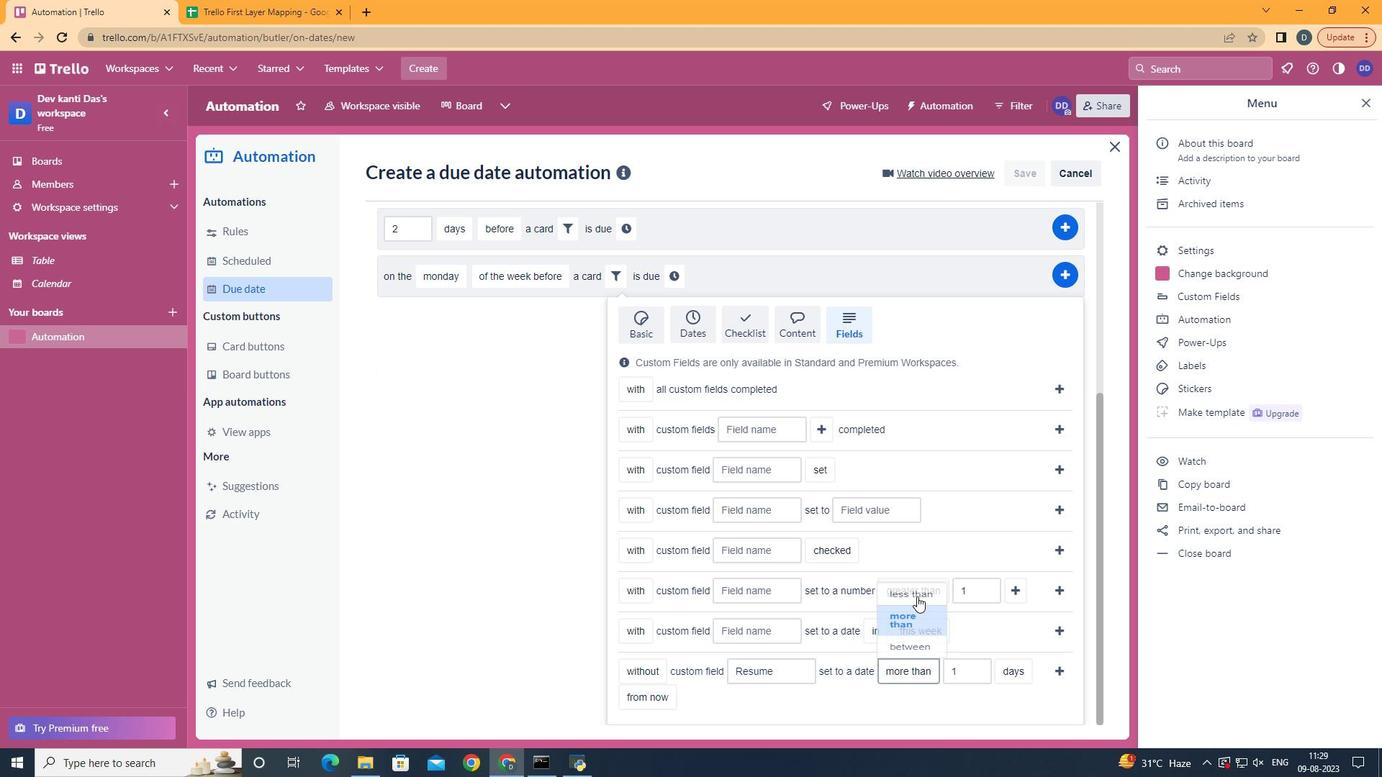 
Action: Mouse moved to (1013, 636)
Screenshot: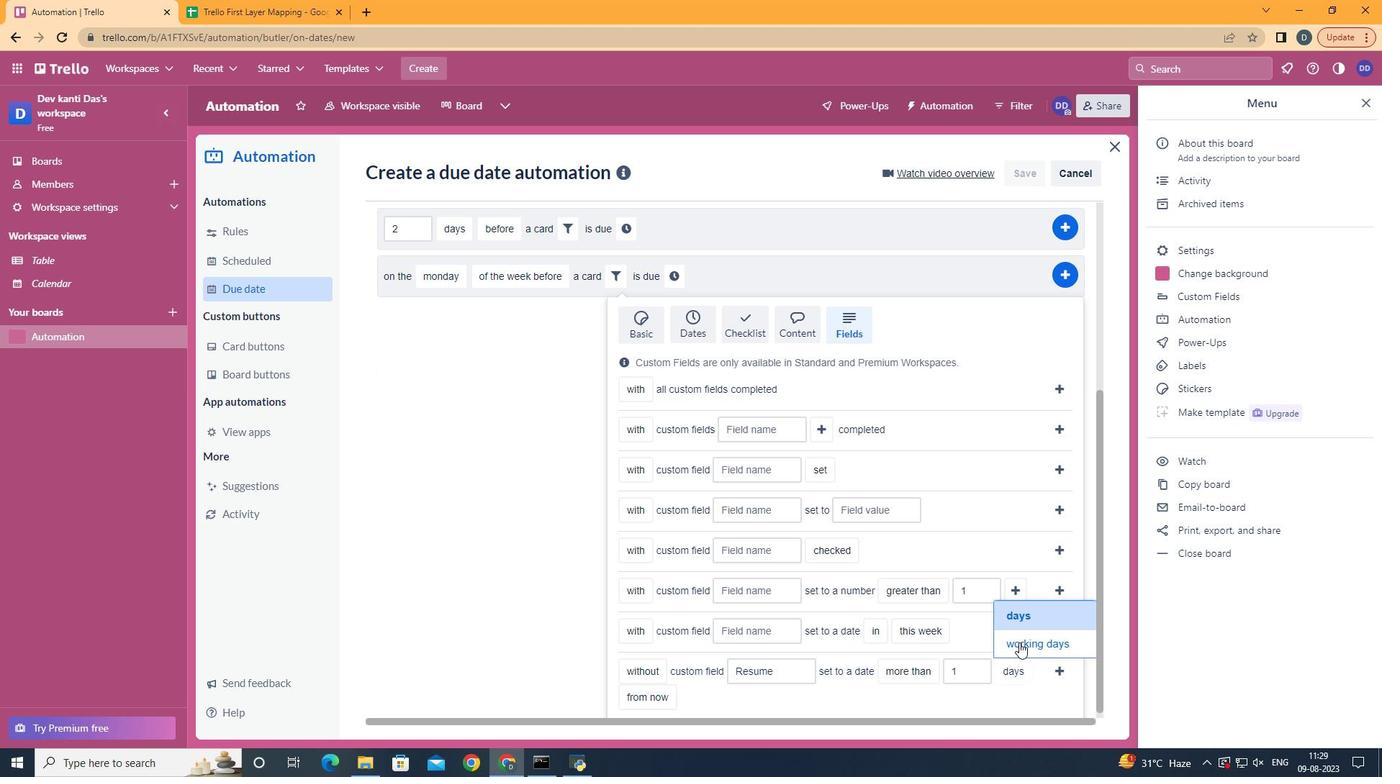 
Action: Mouse pressed left at (1013, 636)
Screenshot: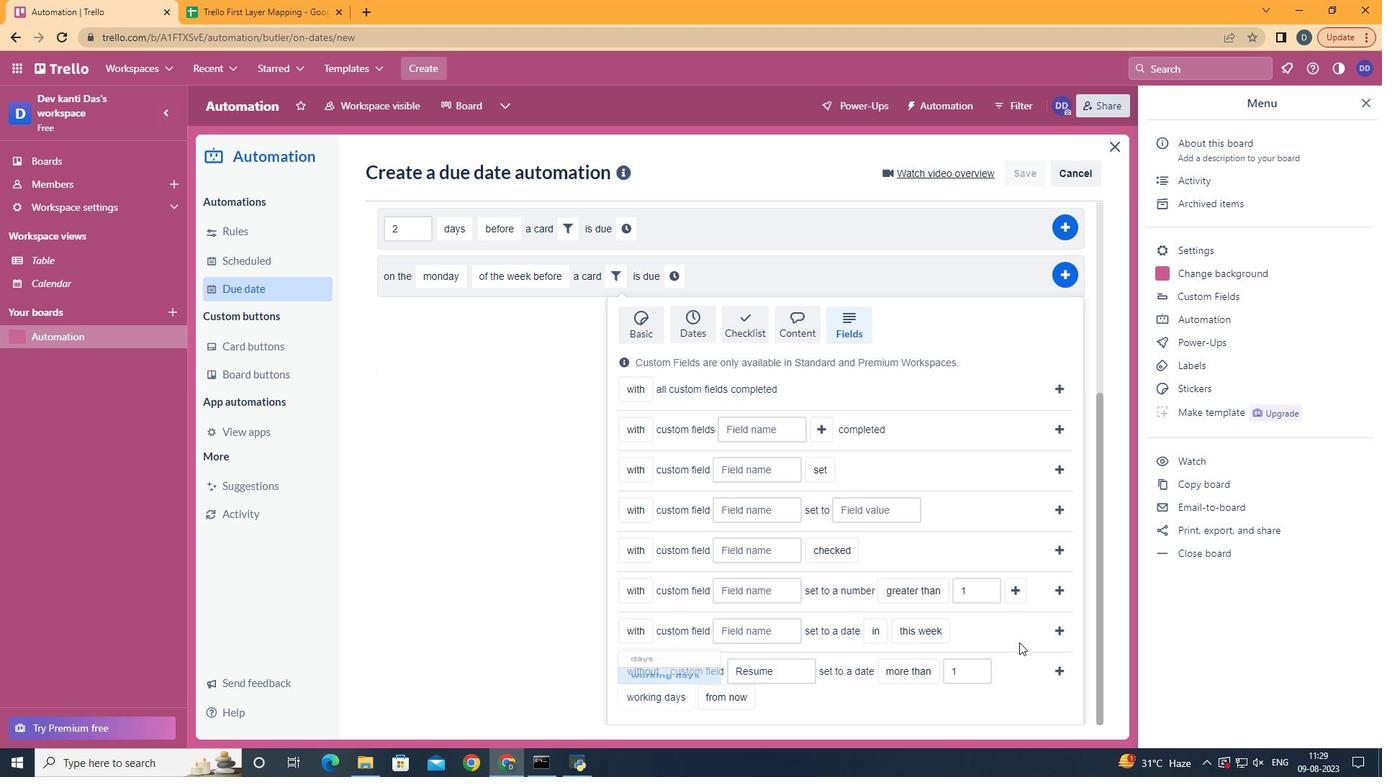 
Action: Mouse moved to (723, 618)
Screenshot: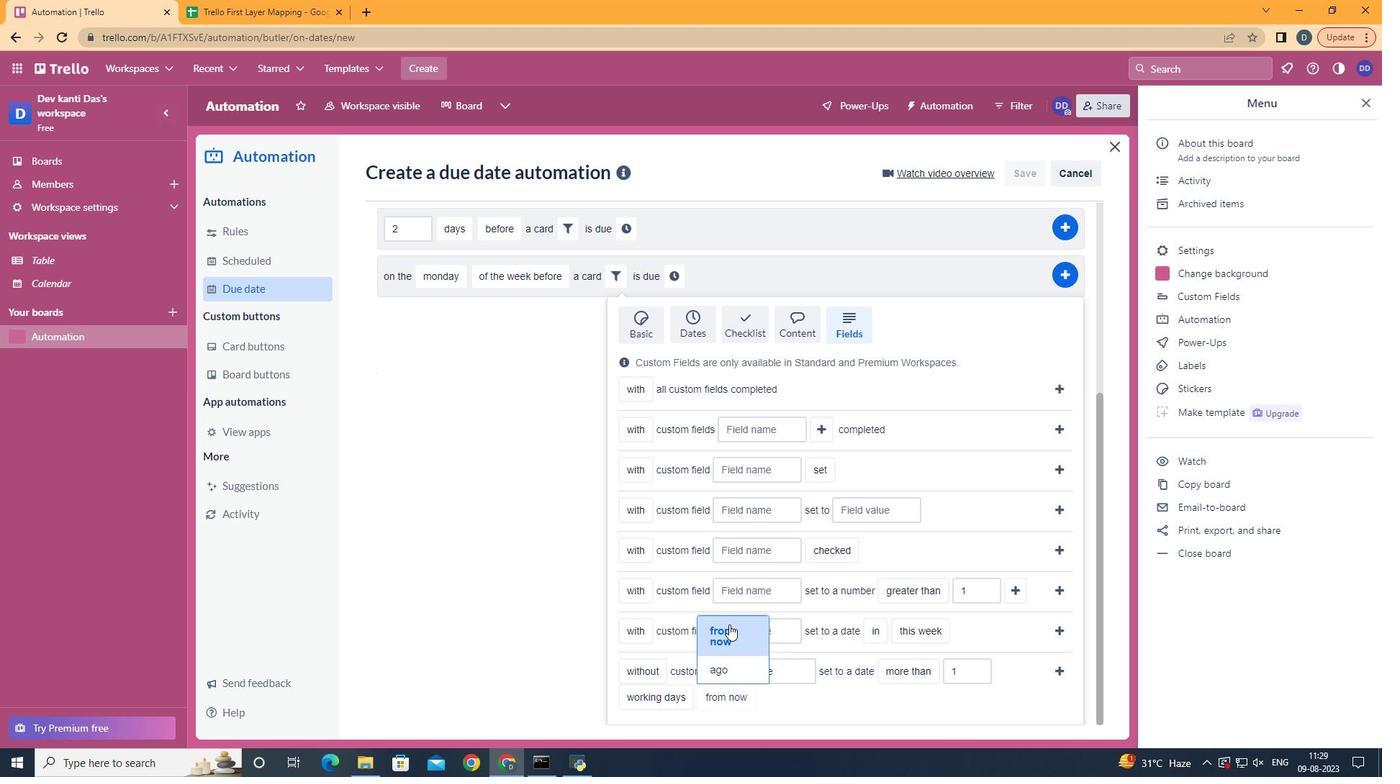 
Action: Mouse pressed left at (723, 618)
Screenshot: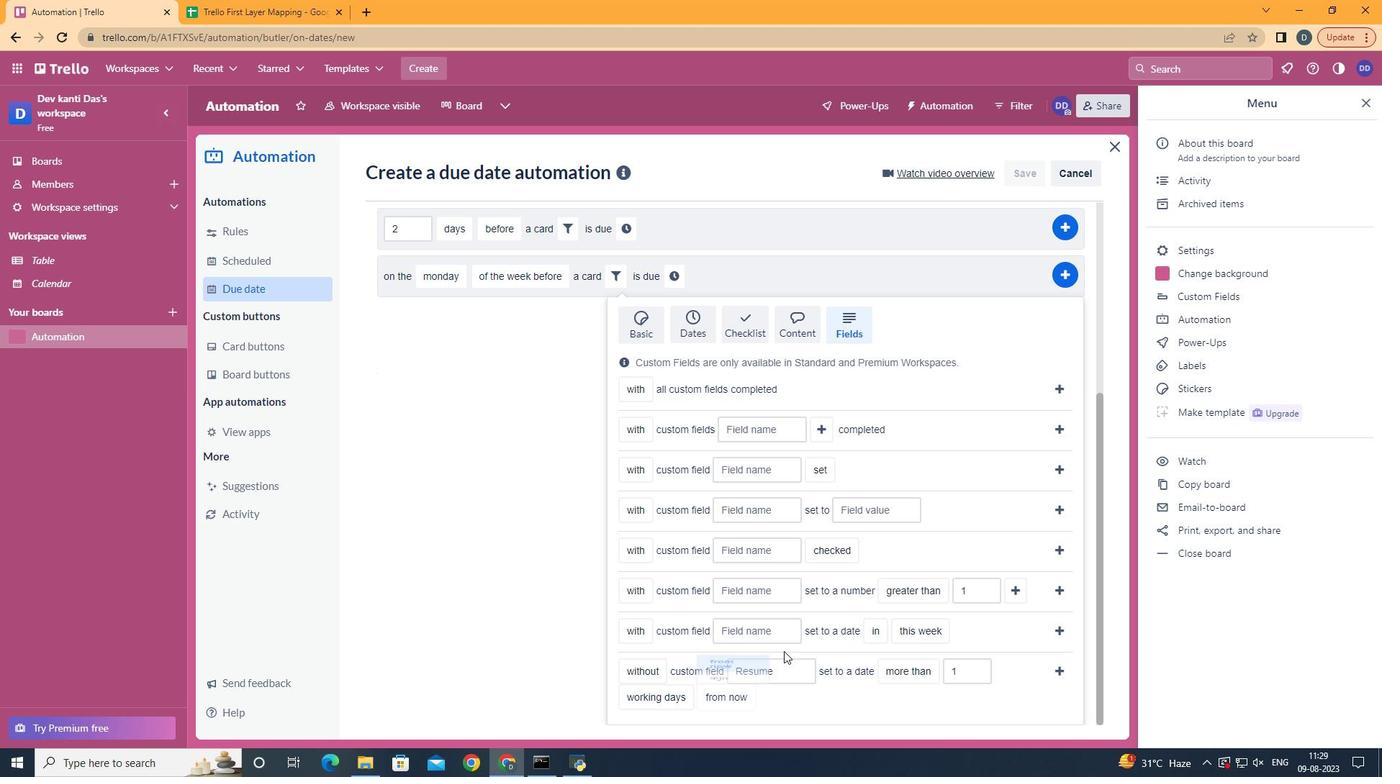 
Action: Mouse moved to (1047, 664)
Screenshot: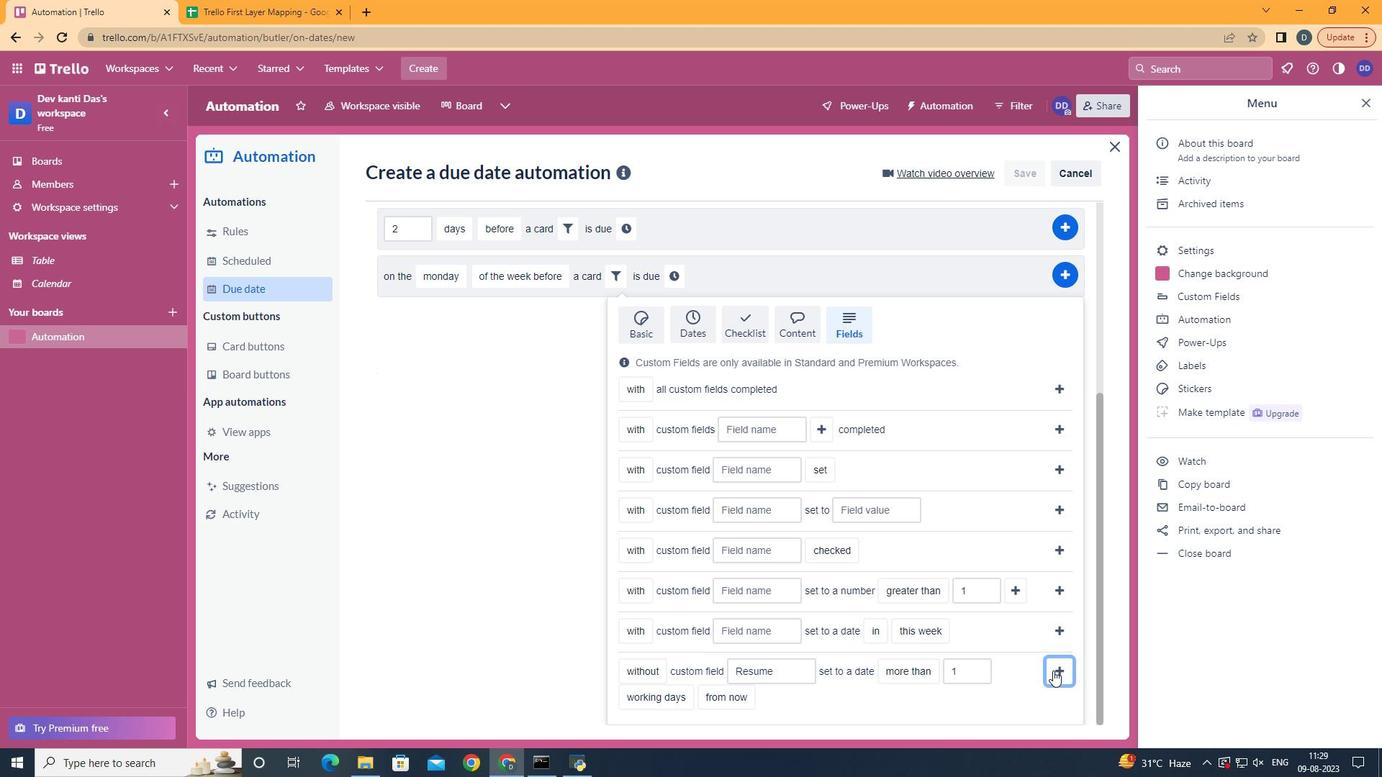 
Action: Mouse pressed left at (1047, 664)
Screenshot: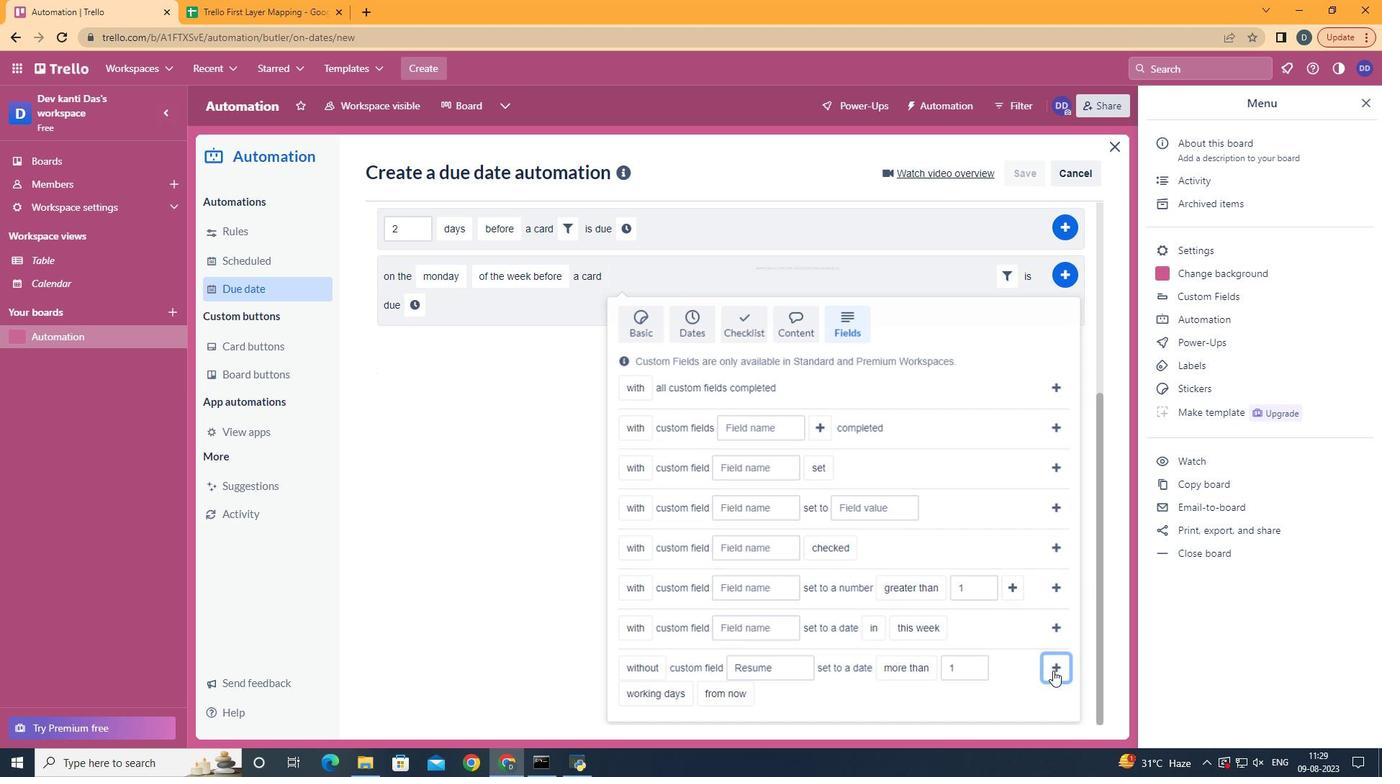 
Action: Mouse moved to (409, 605)
Screenshot: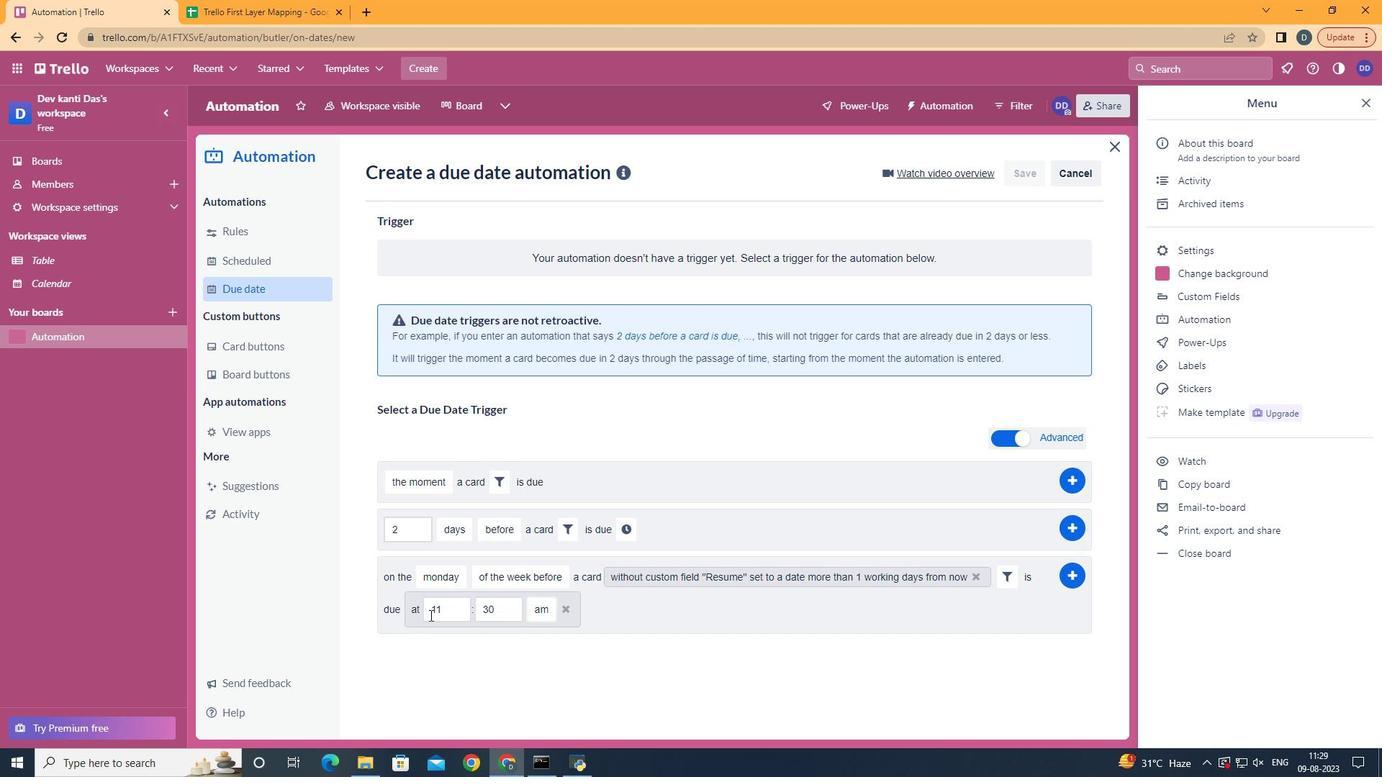 
Action: Mouse pressed left at (409, 605)
Screenshot: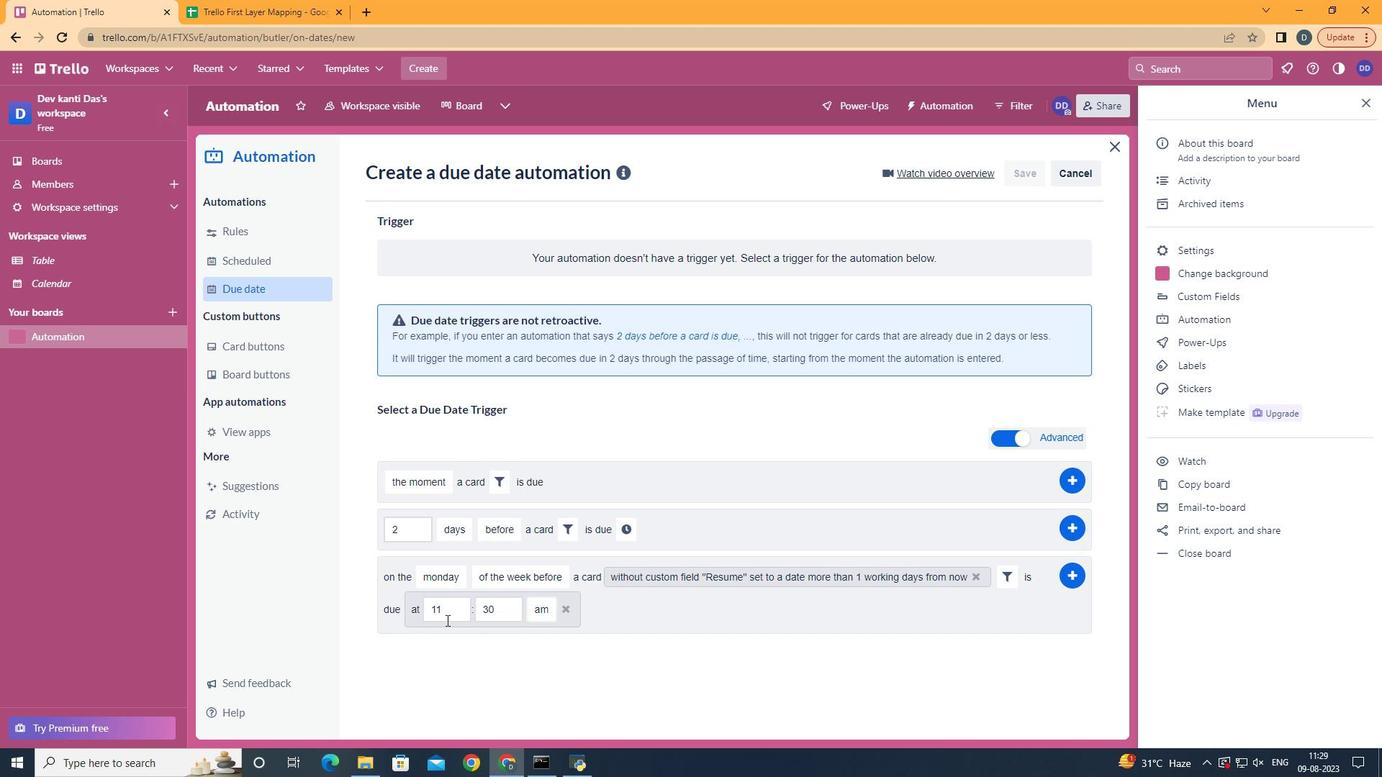 
Action: Mouse moved to (489, 604)
Screenshot: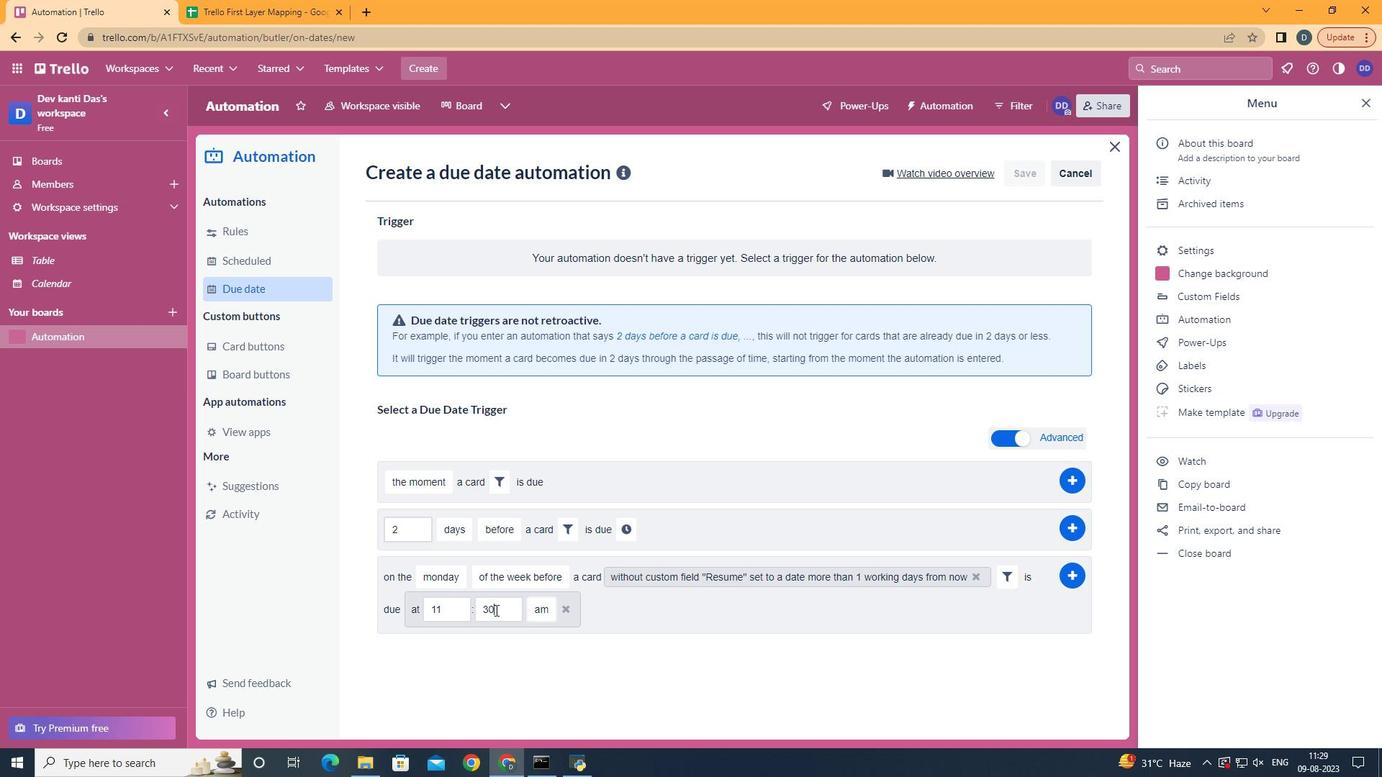 
Action: Mouse pressed left at (489, 604)
Screenshot: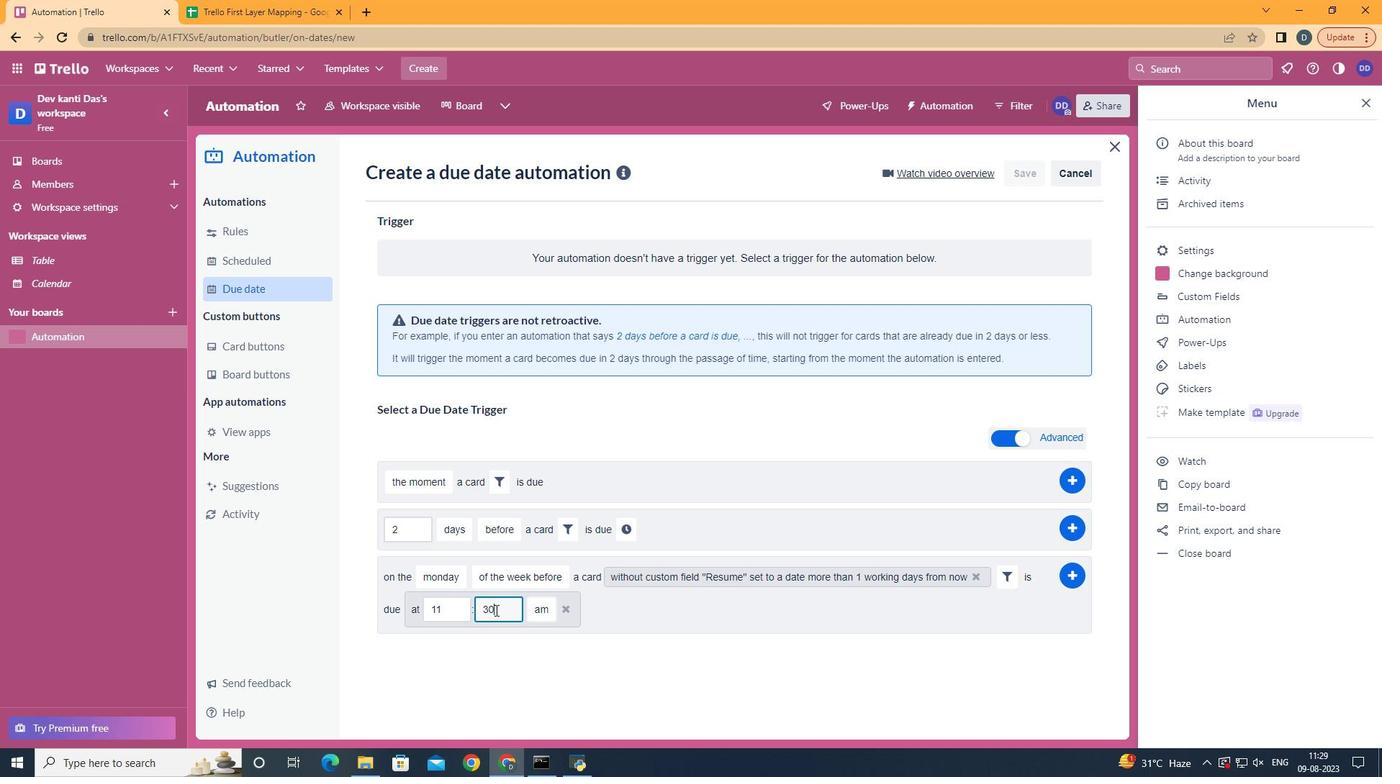 
Action: Mouse moved to (478, 605)
Screenshot: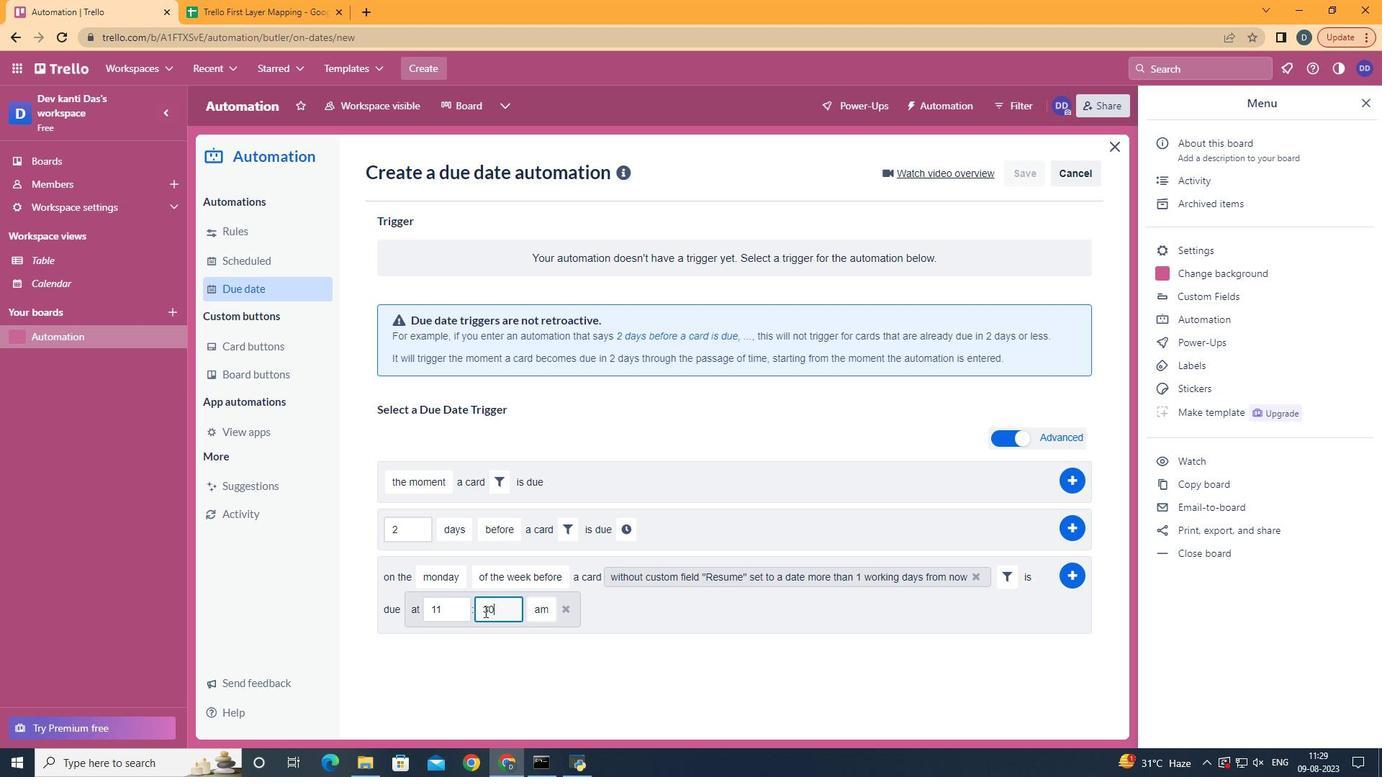 
Action: Key pressed <Key.backspace><Key.backspace>00
Screenshot: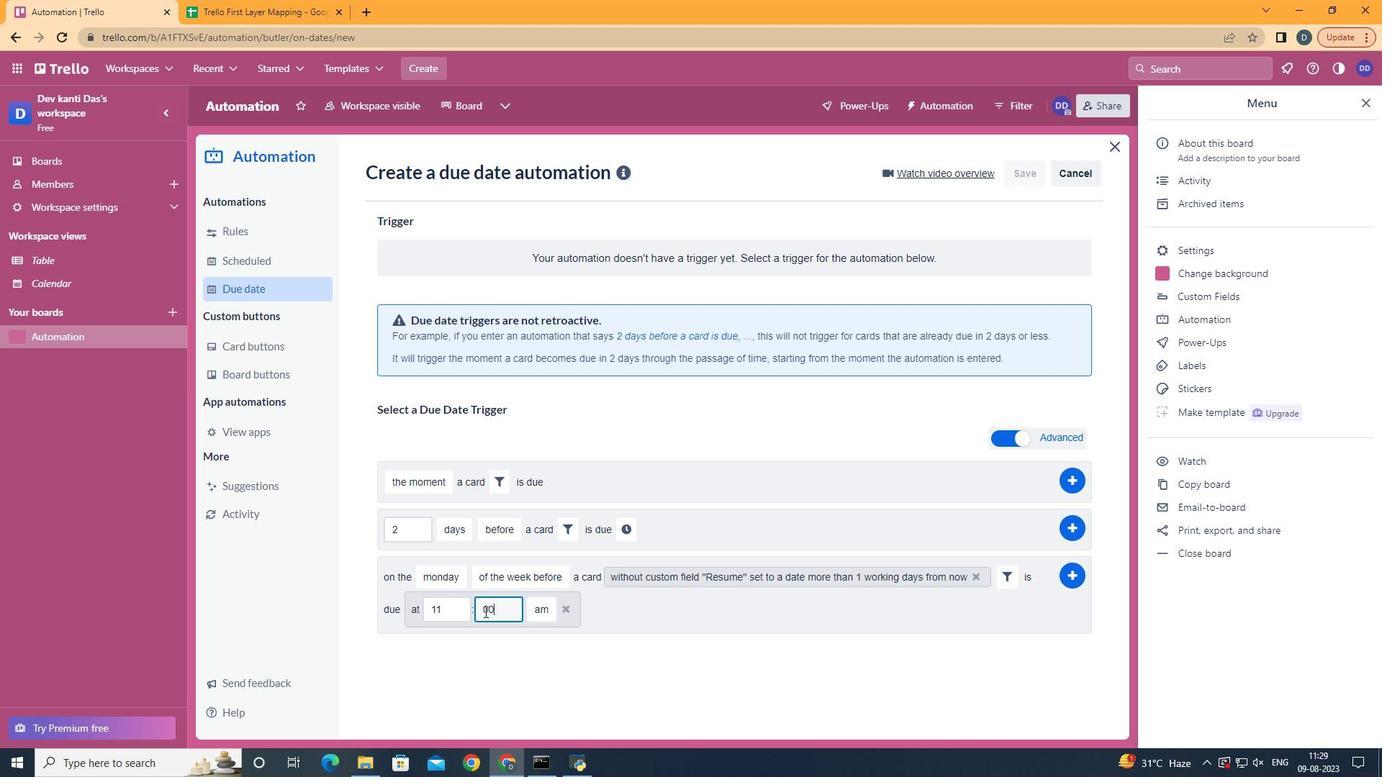 
Action: Mouse moved to (1071, 565)
Screenshot: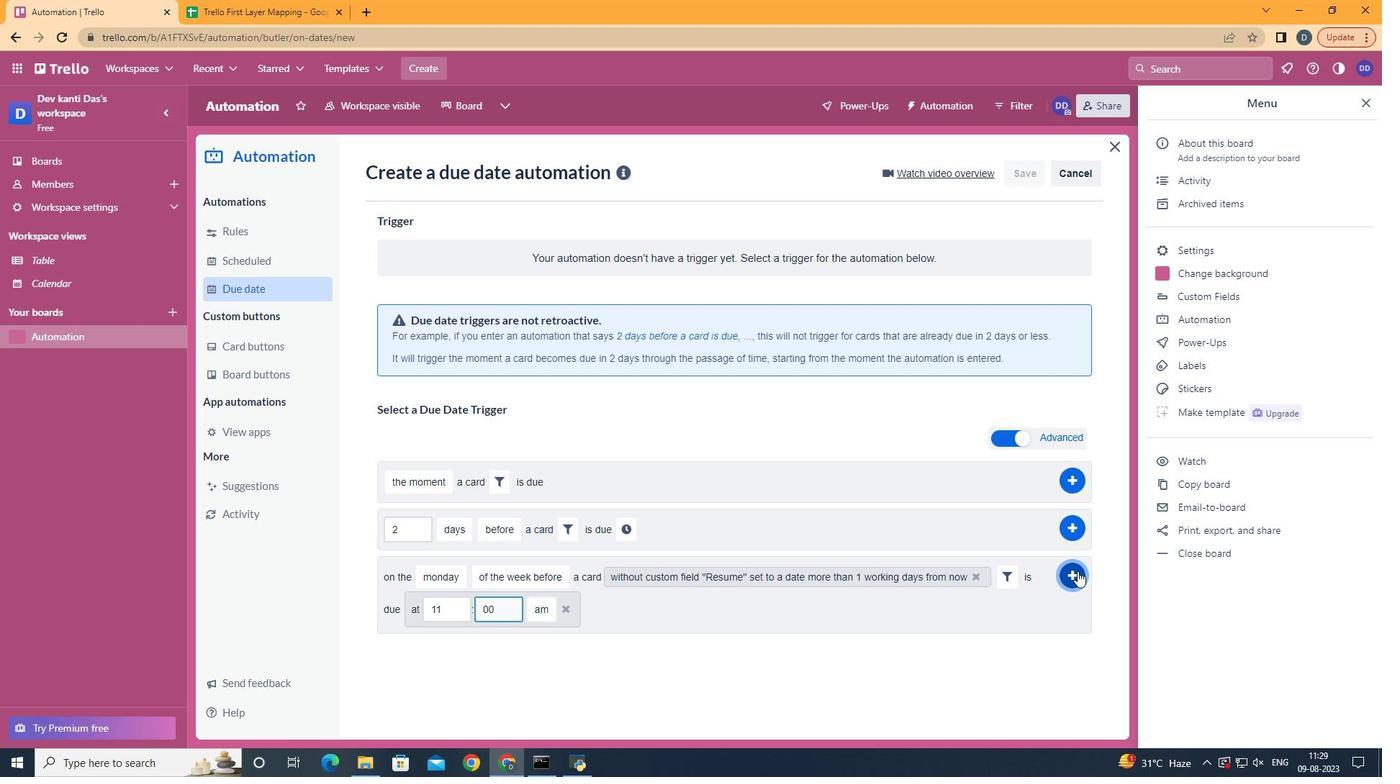 
Action: Mouse pressed left at (1071, 565)
Screenshot: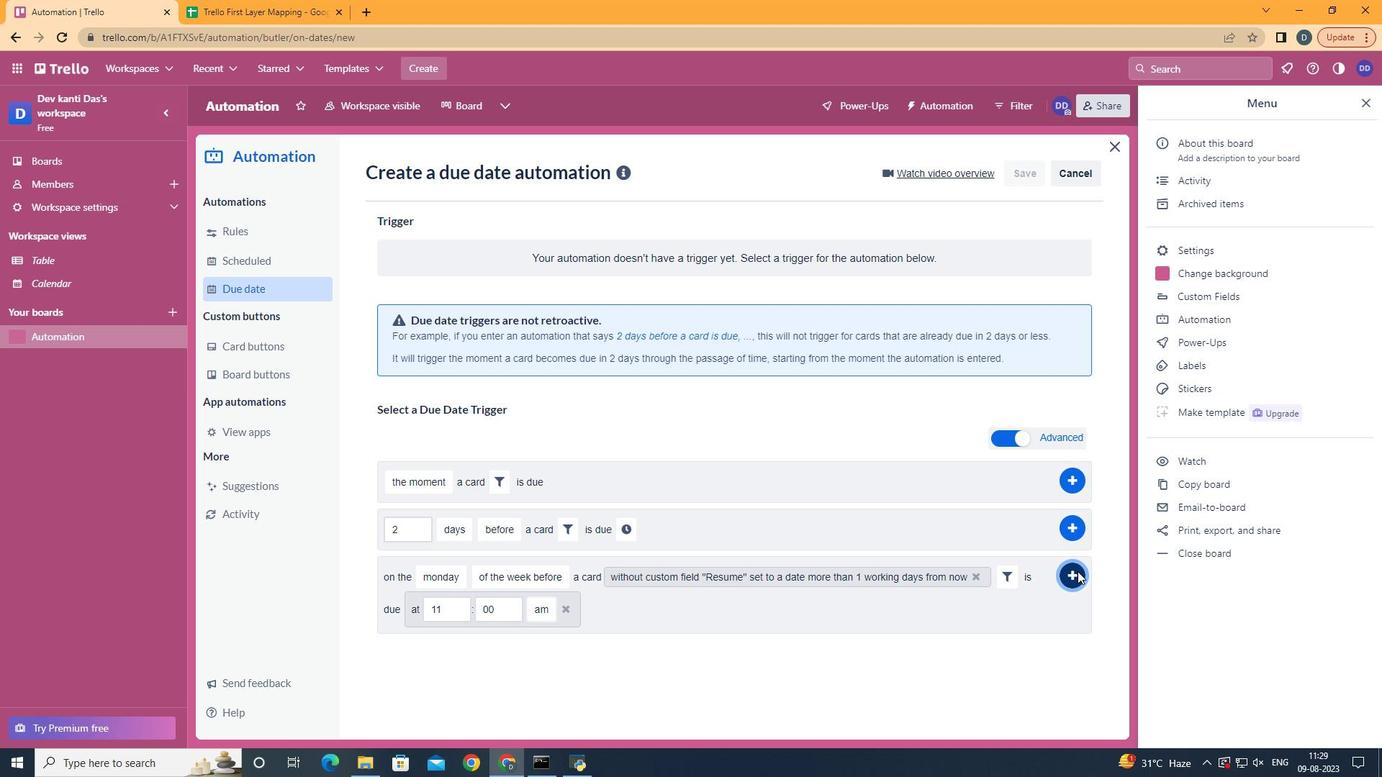 
Action: Mouse moved to (879, 251)
Screenshot: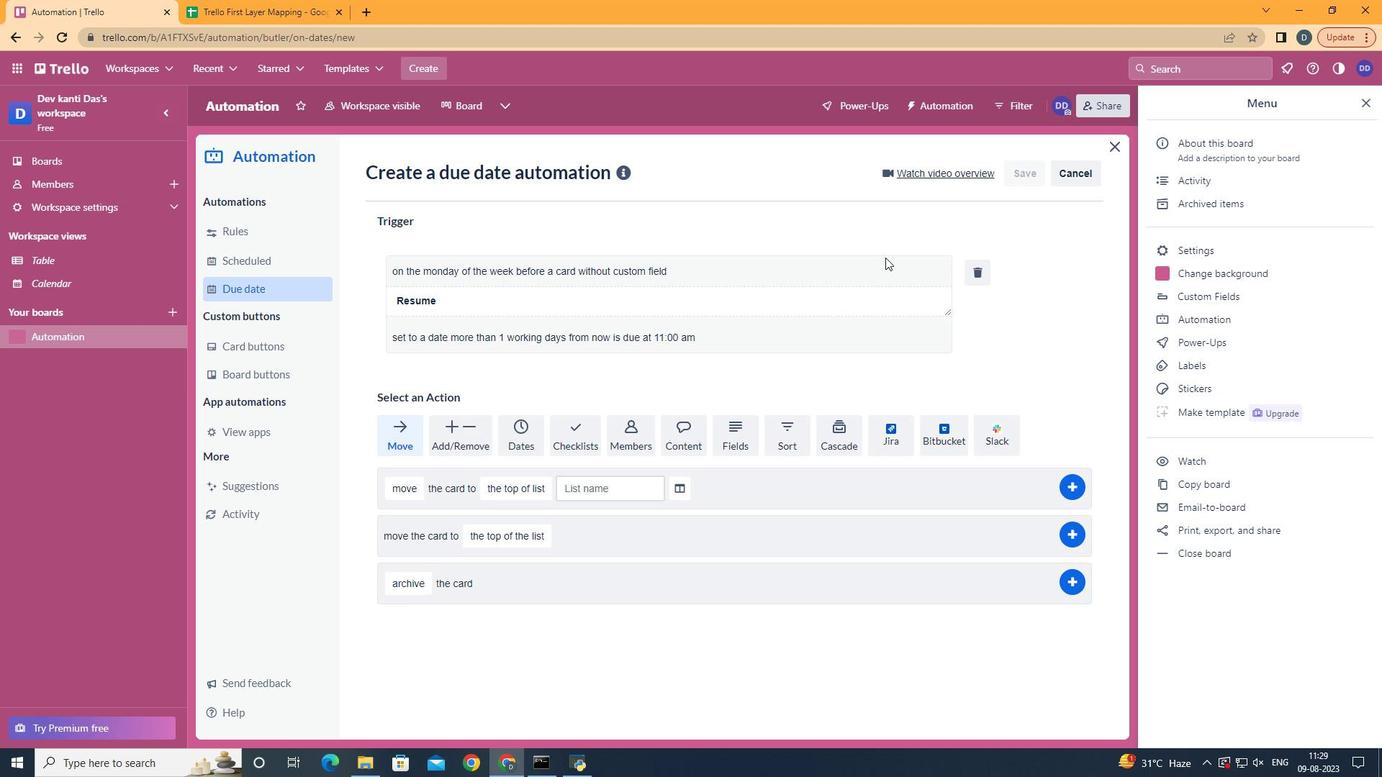 
